 Task: Open Card Card0000000225 in Board Board0000000057 in Workspace WS0000000019 in Trello. Add Member Email0000000073 to Card Card0000000225 in Board Board0000000057 in Workspace WS0000000019 in Trello. Add Purple Label titled Label0000000225 to Card Card0000000225 in Board Board0000000057 in Workspace WS0000000019 in Trello. Add Checklist CL0000000225 to Card Card0000000225 in Board Board0000000057 in Workspace WS0000000019 in Trello. Add Dates with Start Date as Aug 01 2023 and Due Date as Aug 31 2023 to Card Card0000000225 in Board Board0000000057 in Workspace WS0000000019 in Trello
Action: Mouse moved to (581, 611)
Screenshot: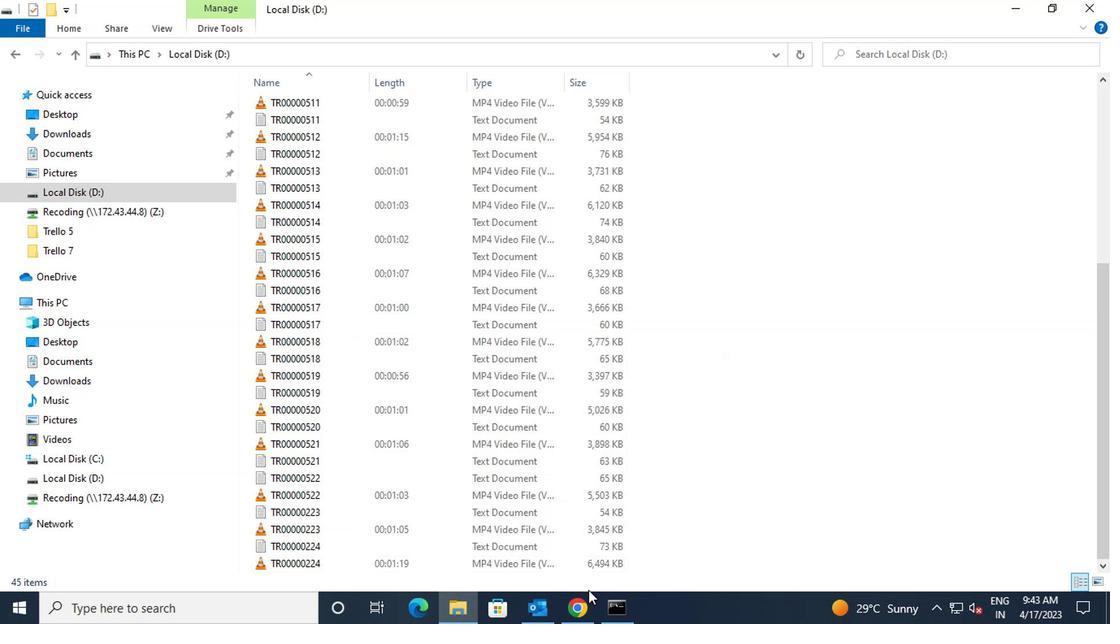 
Action: Mouse pressed left at (581, 611)
Screenshot: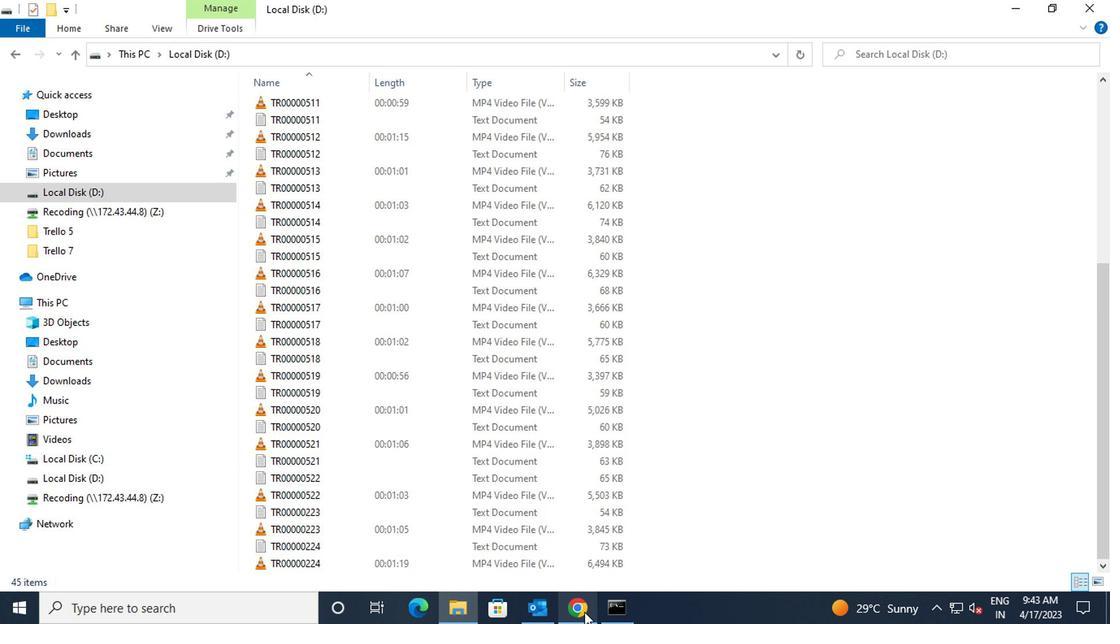 
Action: Mouse moved to (414, 265)
Screenshot: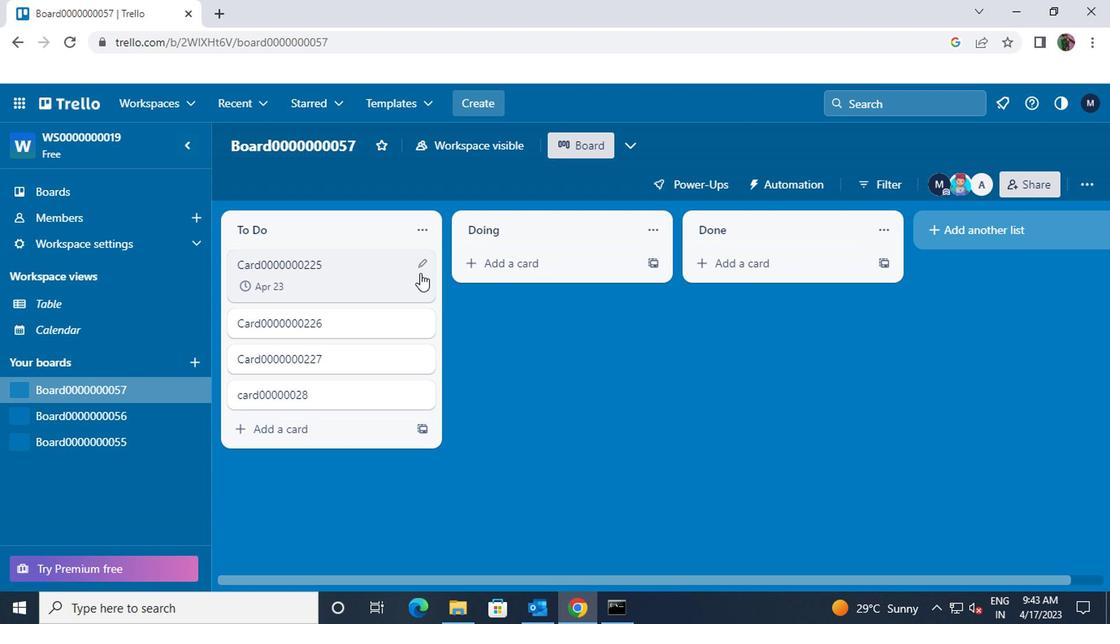
Action: Mouse pressed left at (414, 265)
Screenshot: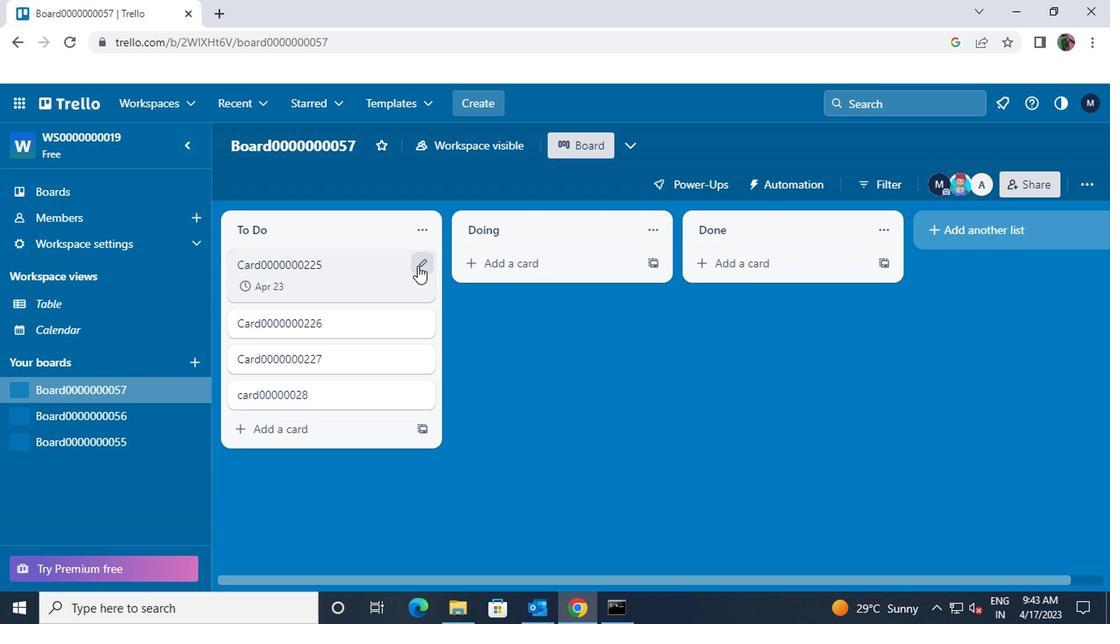 
Action: Mouse moved to (470, 261)
Screenshot: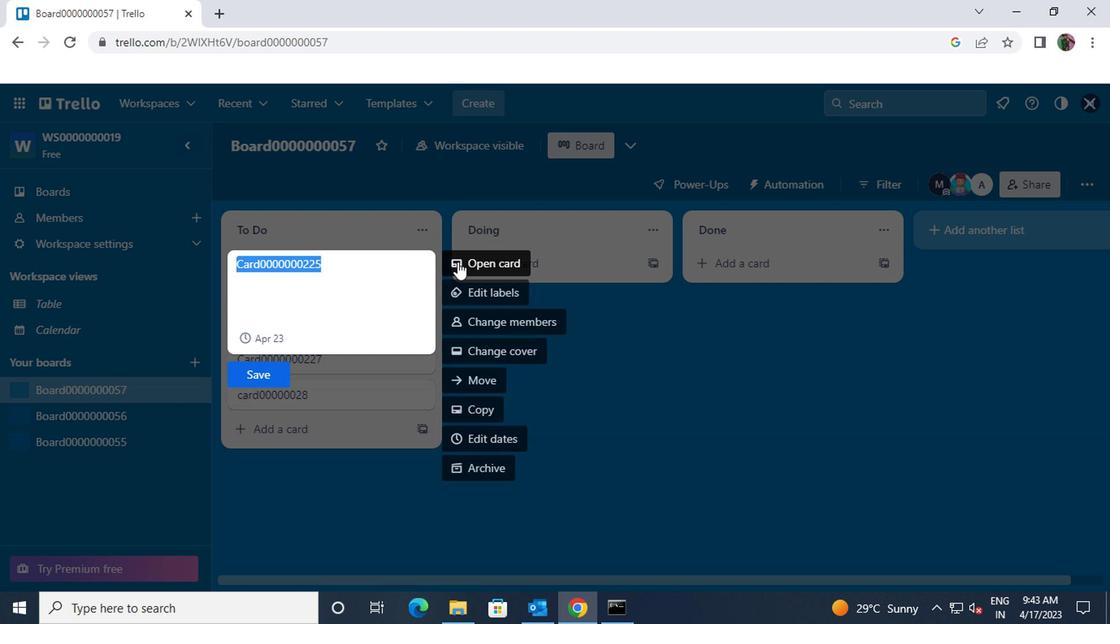 
Action: Mouse pressed left at (470, 261)
Screenshot: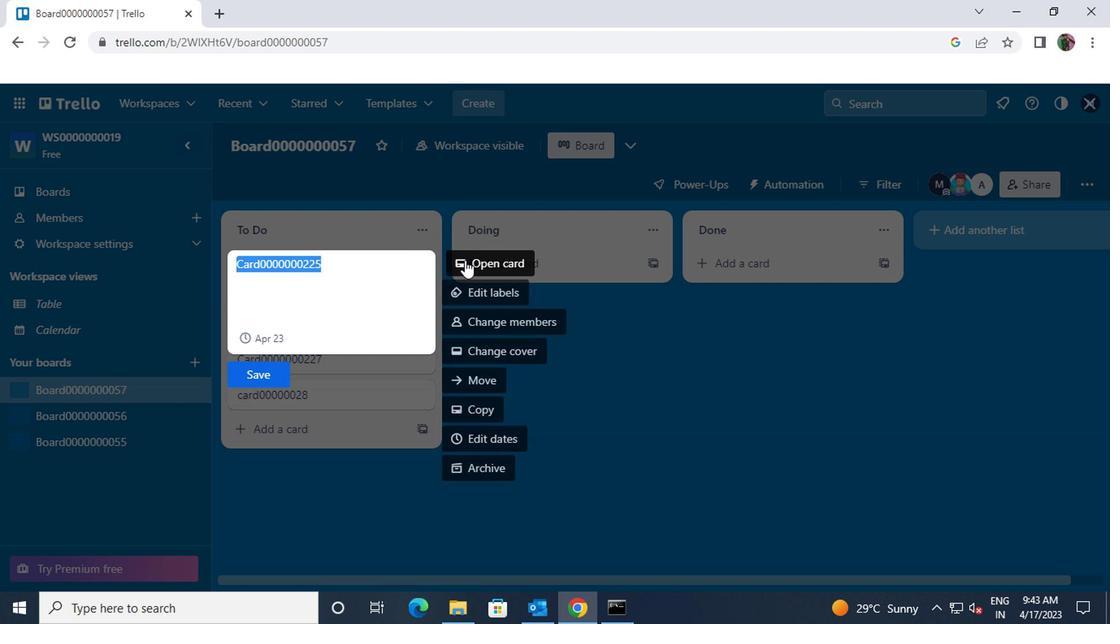 
Action: Mouse moved to (748, 227)
Screenshot: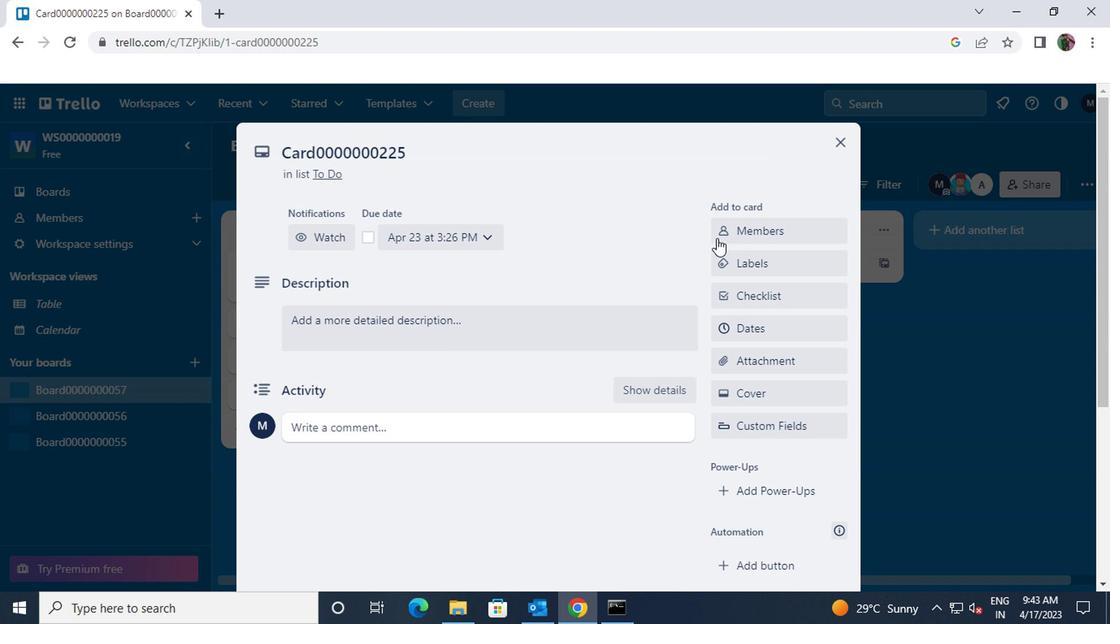 
Action: Mouse pressed left at (748, 227)
Screenshot: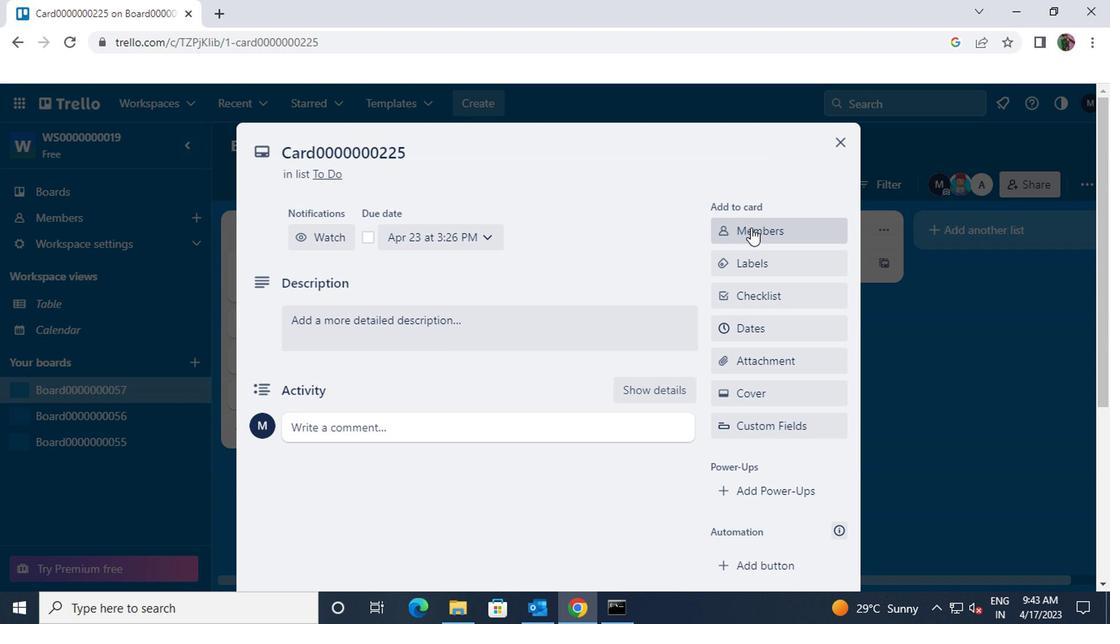 
Action: Mouse moved to (745, 229)
Screenshot: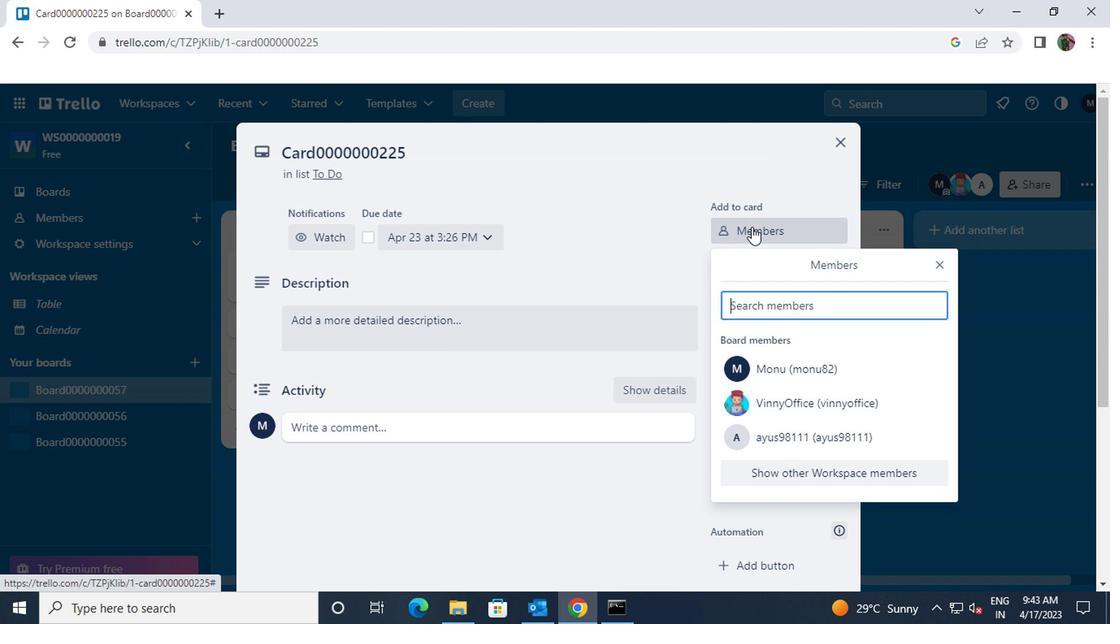 
Action: Key pressed vinnyoffice2<Key.shift>@GMAIL.COM
Screenshot: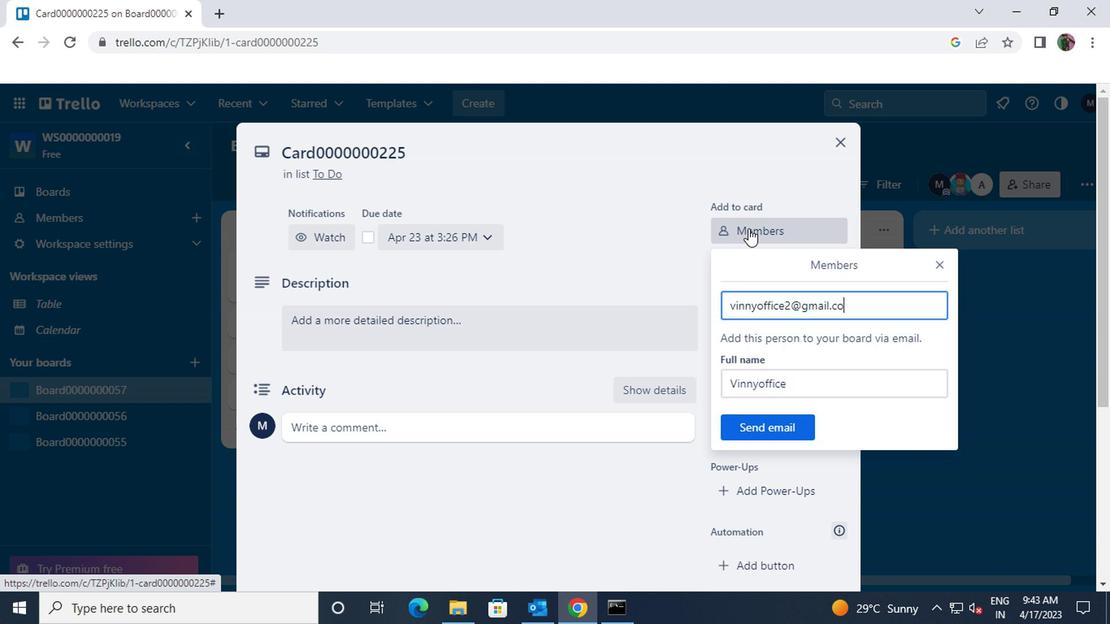 
Action: Mouse moved to (756, 419)
Screenshot: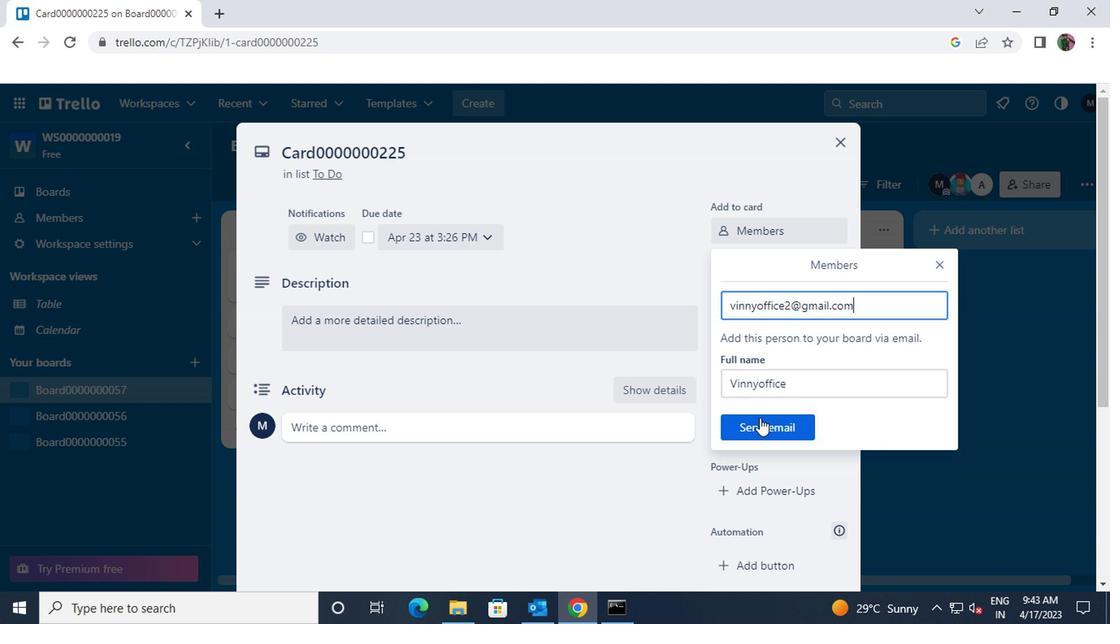 
Action: Mouse pressed left at (756, 419)
Screenshot: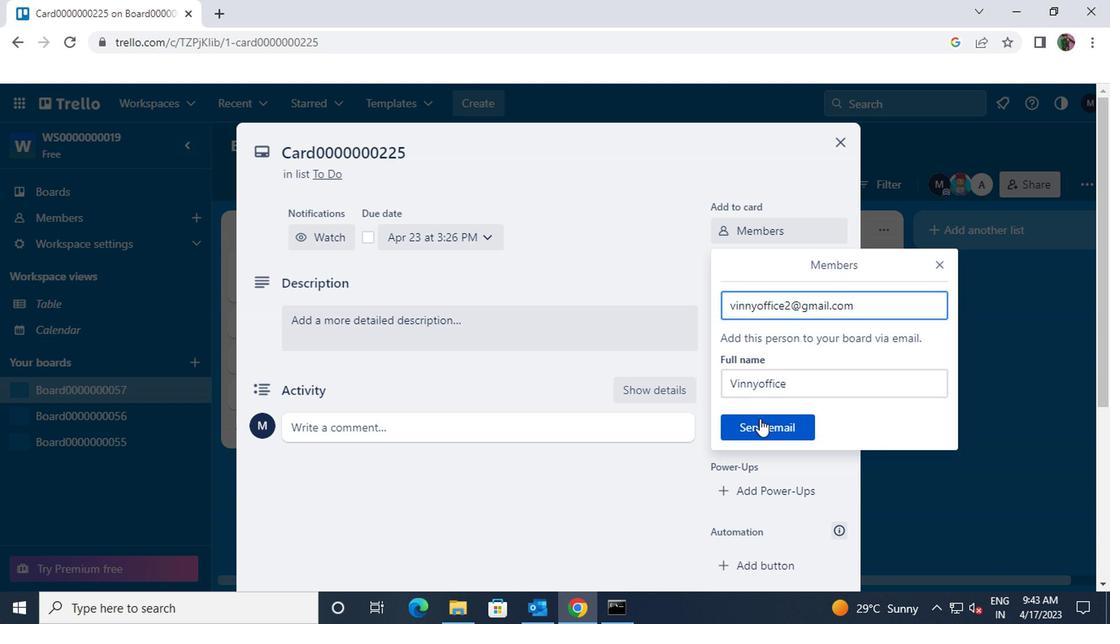 
Action: Mouse moved to (763, 260)
Screenshot: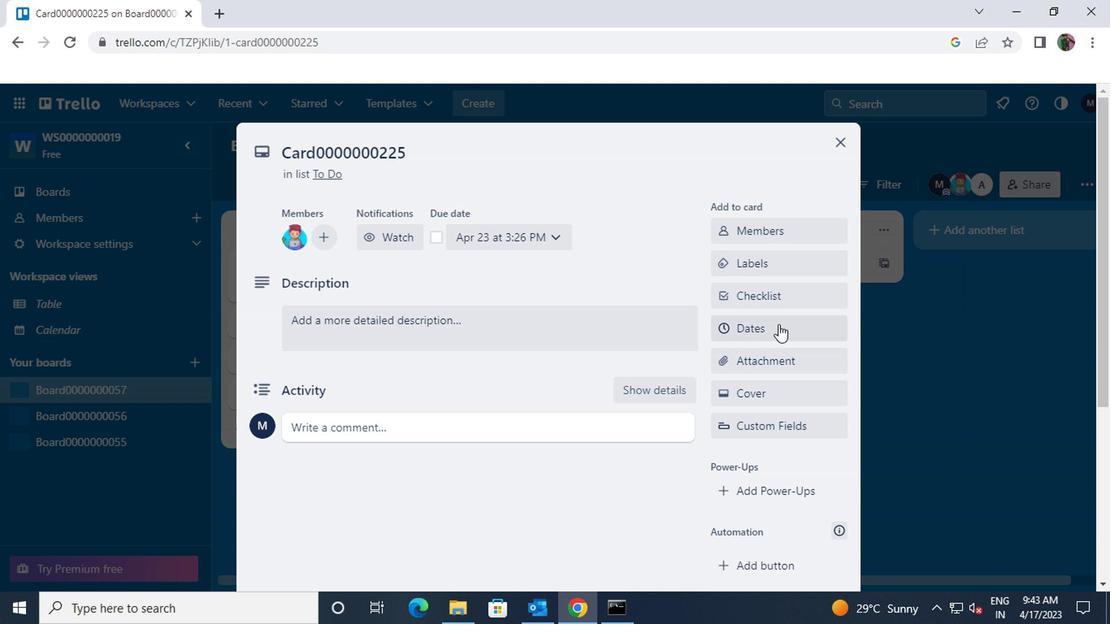 
Action: Mouse pressed left at (763, 260)
Screenshot: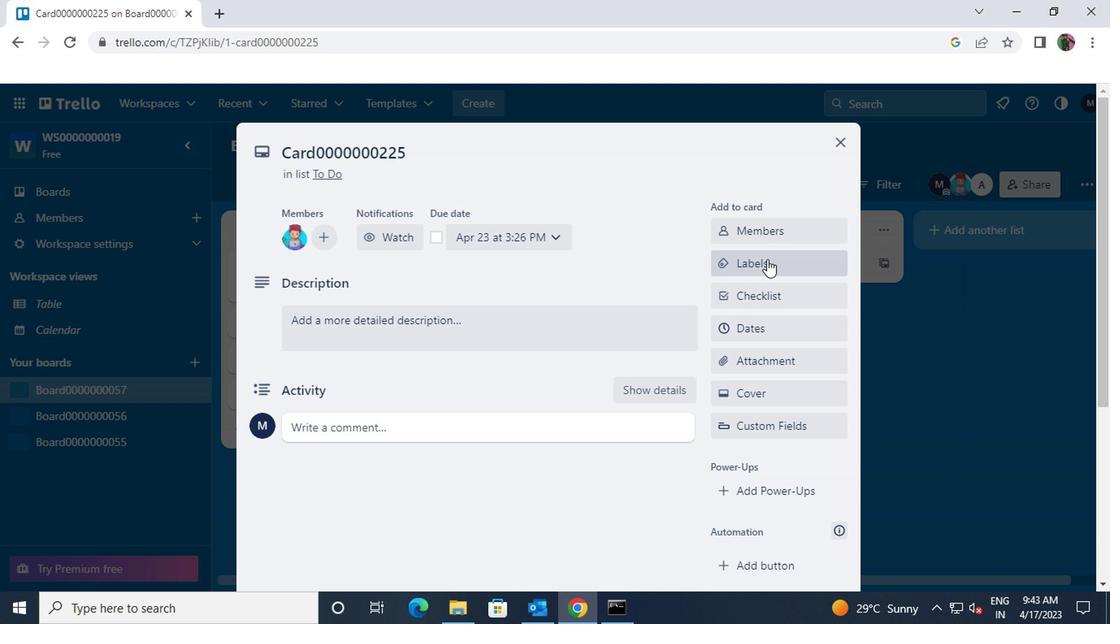 
Action: Mouse moved to (821, 467)
Screenshot: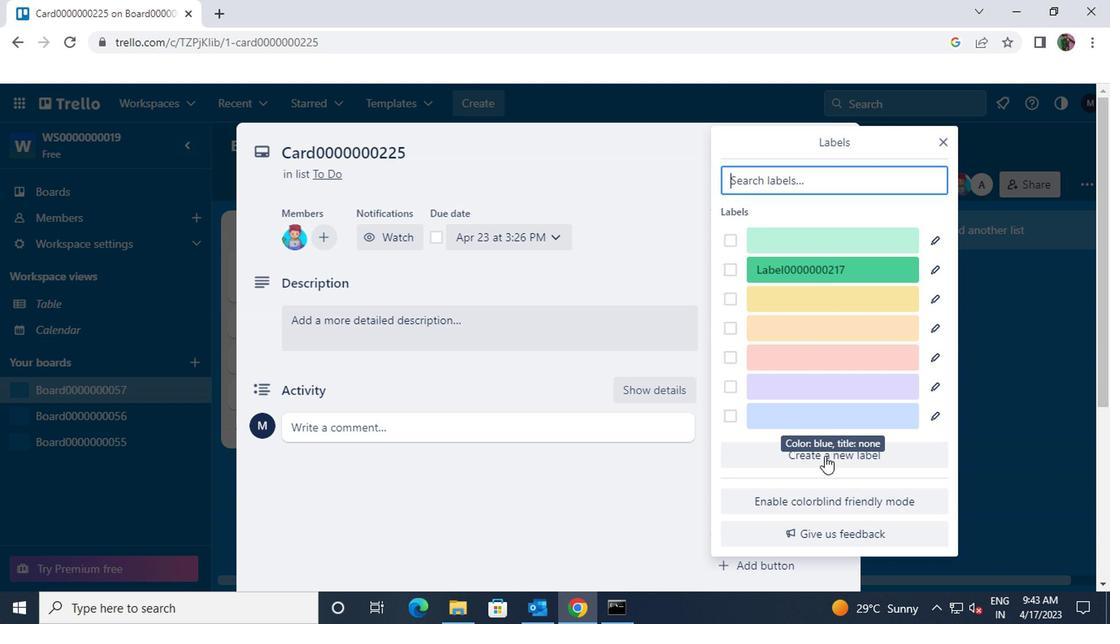 
Action: Mouse pressed left at (821, 467)
Screenshot: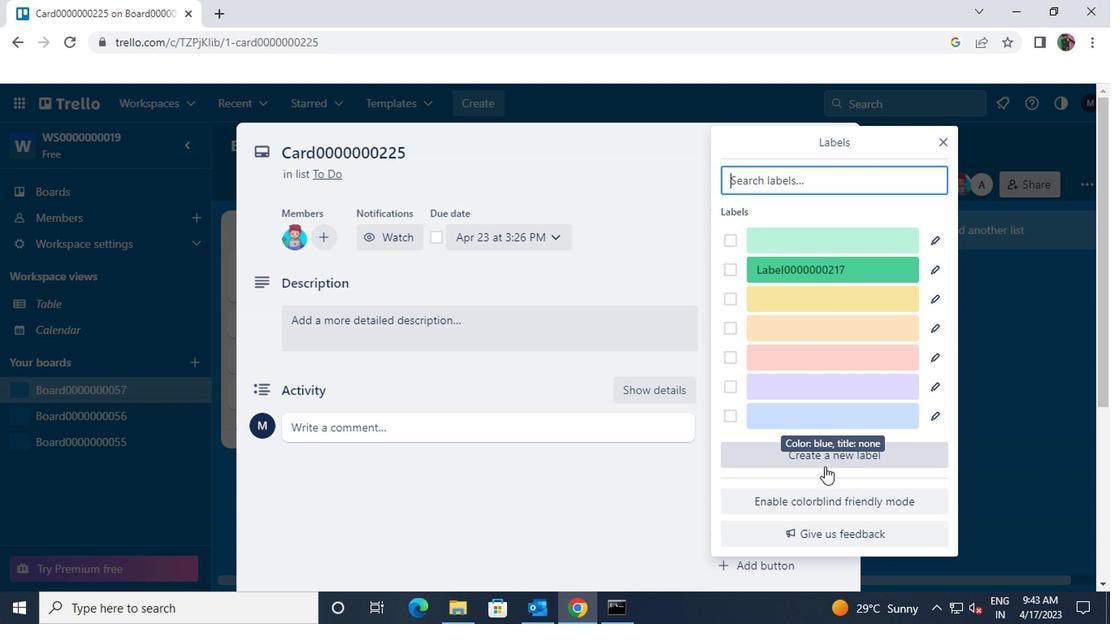 
Action: Mouse moved to (765, 295)
Screenshot: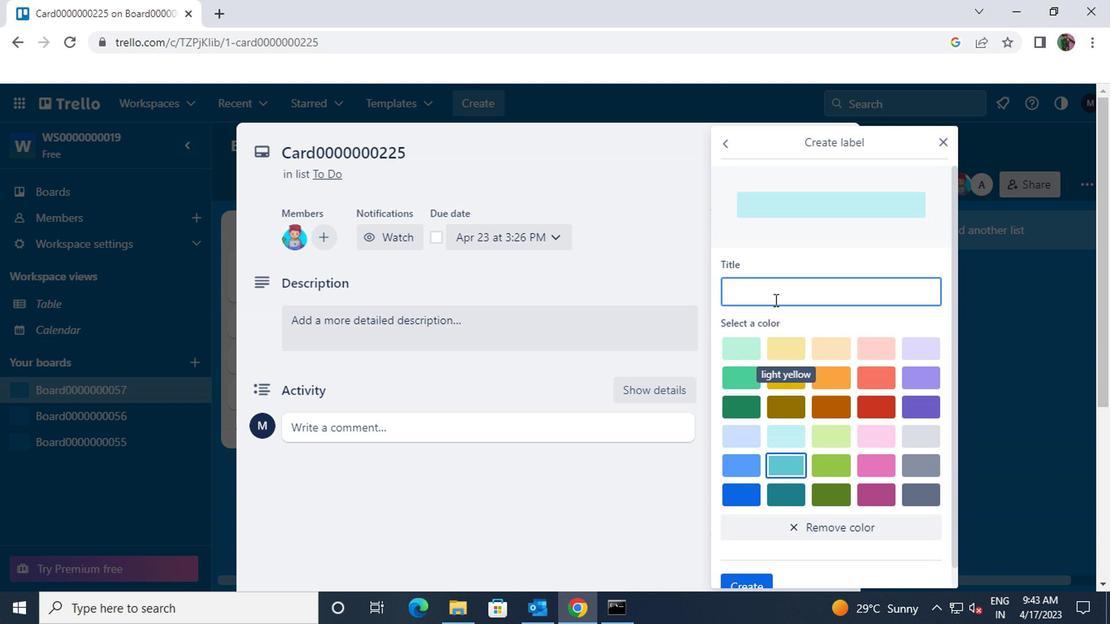 
Action: Key pressed <Key.shift>LABEL0000000225
Screenshot: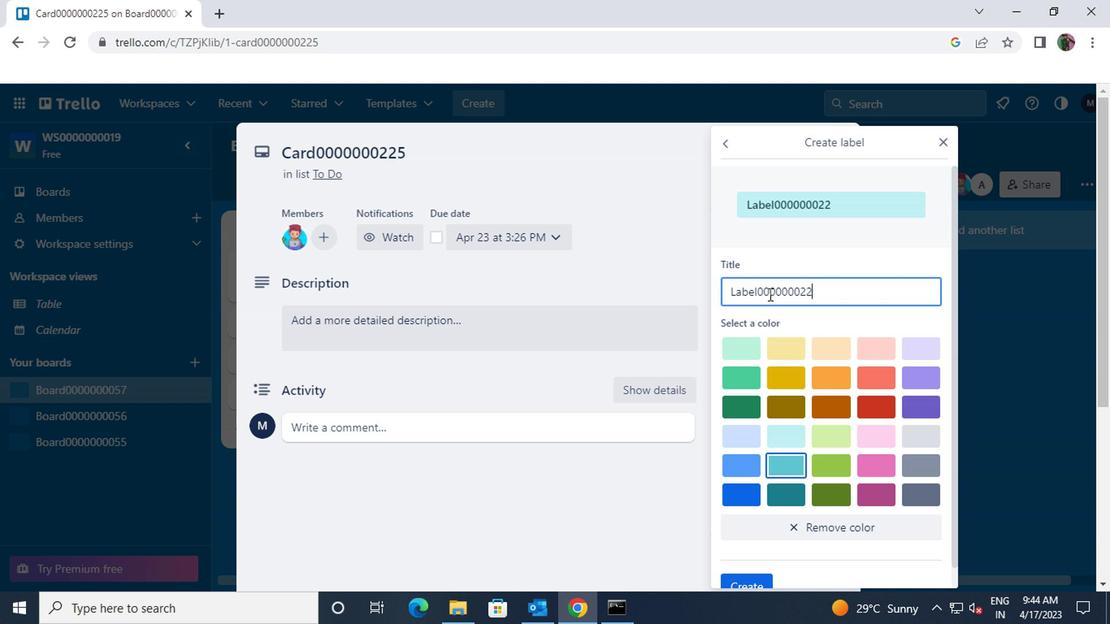 
Action: Mouse scrolled (765, 294) with delta (0, -1)
Screenshot: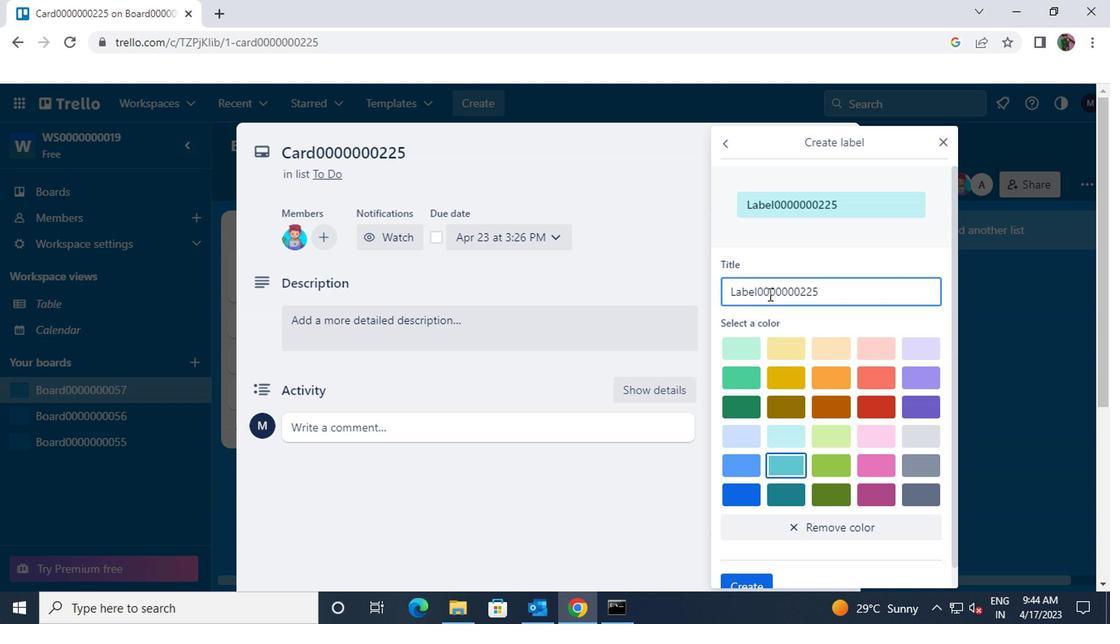 
Action: Mouse scrolled (765, 294) with delta (0, -1)
Screenshot: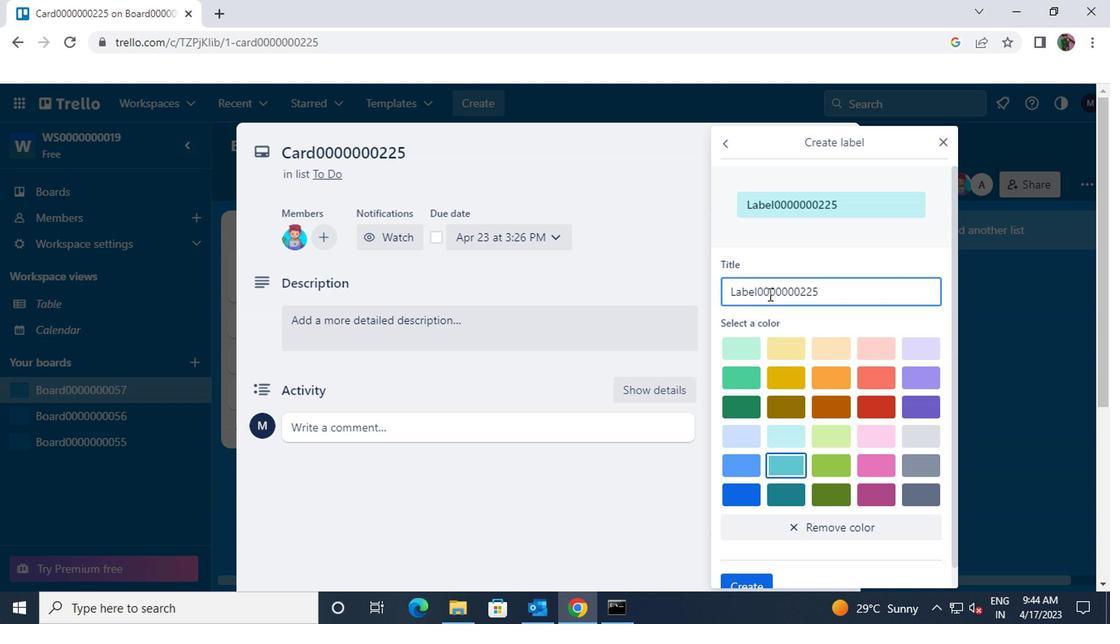 
Action: Mouse scrolled (765, 294) with delta (0, -1)
Screenshot: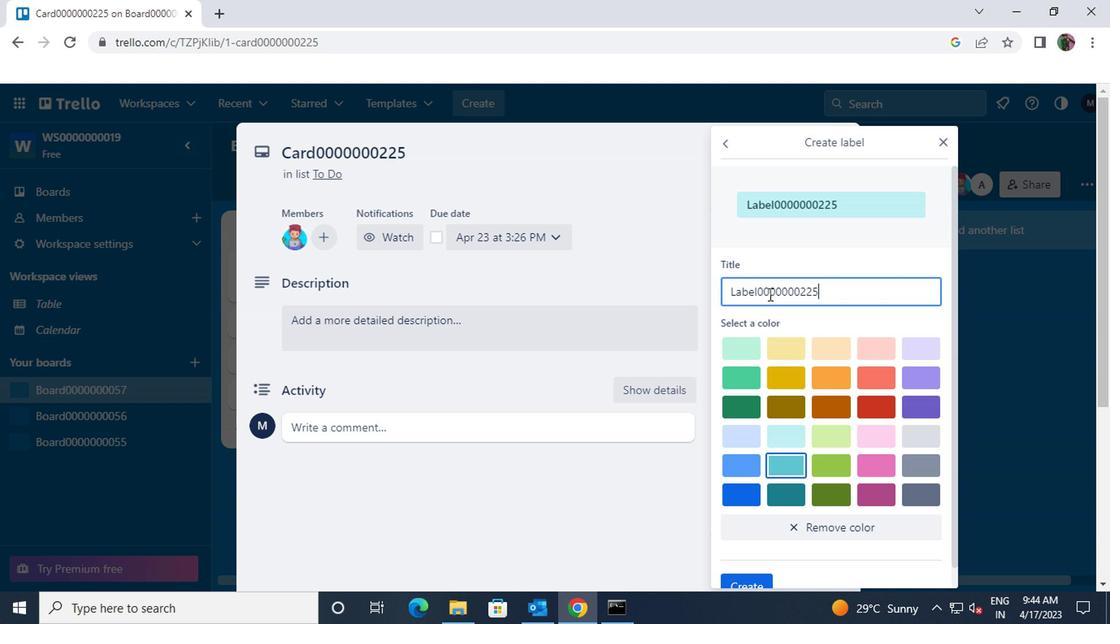 
Action: Mouse scrolled (765, 294) with delta (0, -1)
Screenshot: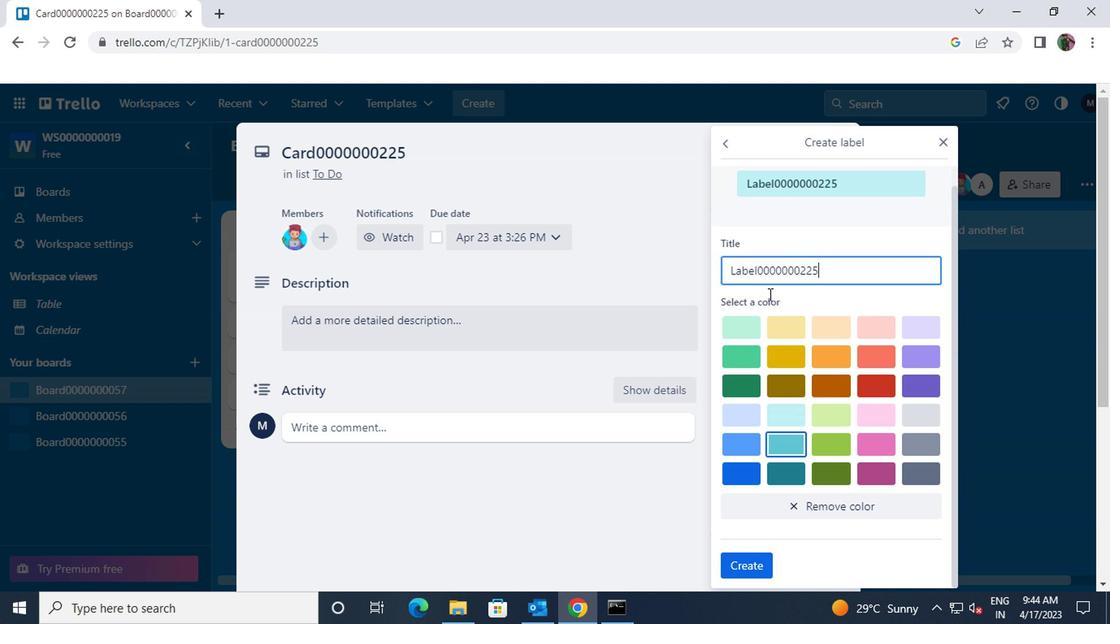 
Action: Mouse scrolled (765, 294) with delta (0, -1)
Screenshot: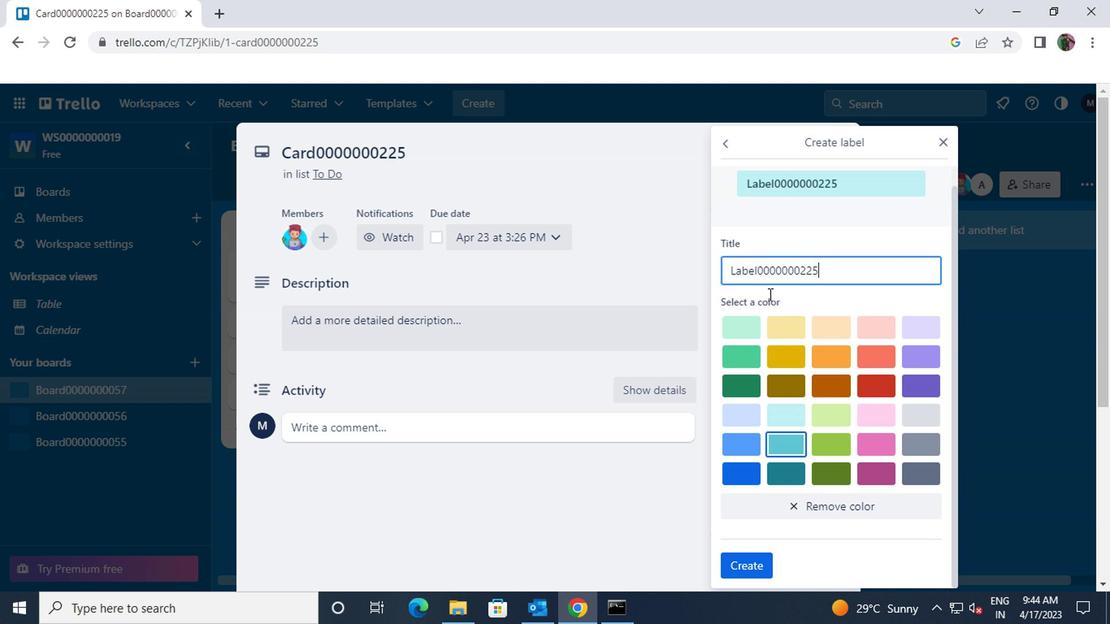 
Action: Mouse moved to (742, 561)
Screenshot: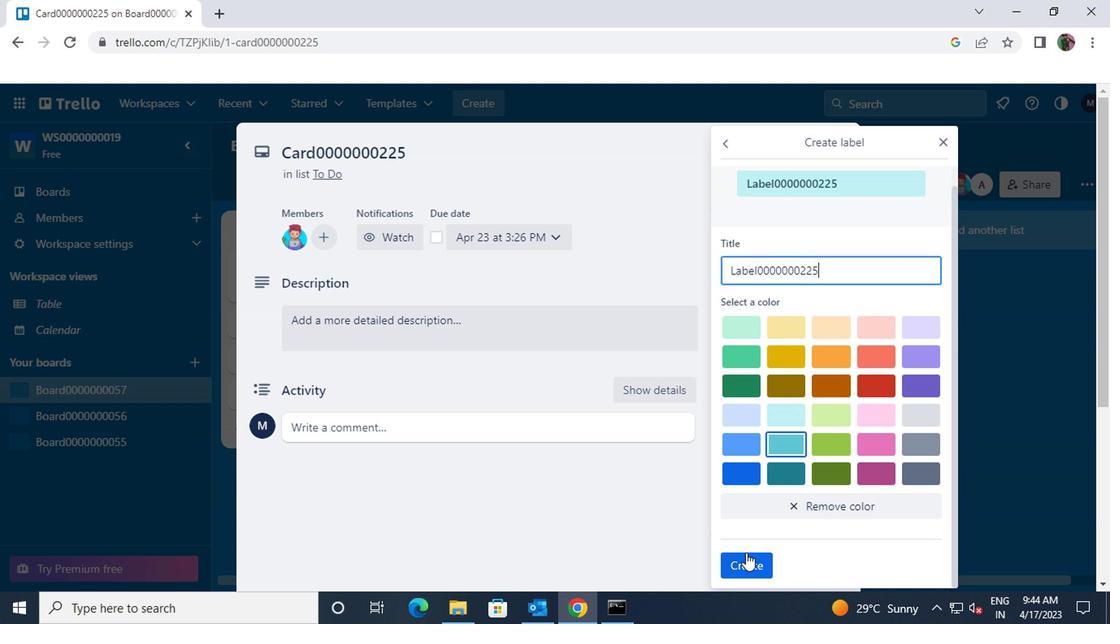 
Action: Mouse pressed left at (742, 561)
Screenshot: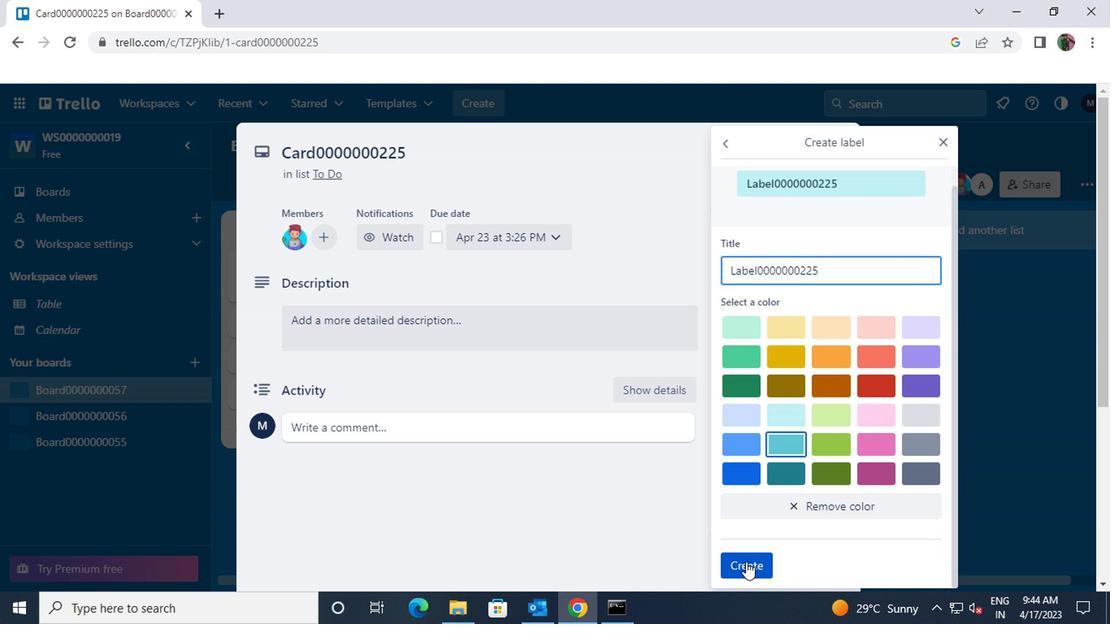 
Action: Mouse moved to (801, 423)
Screenshot: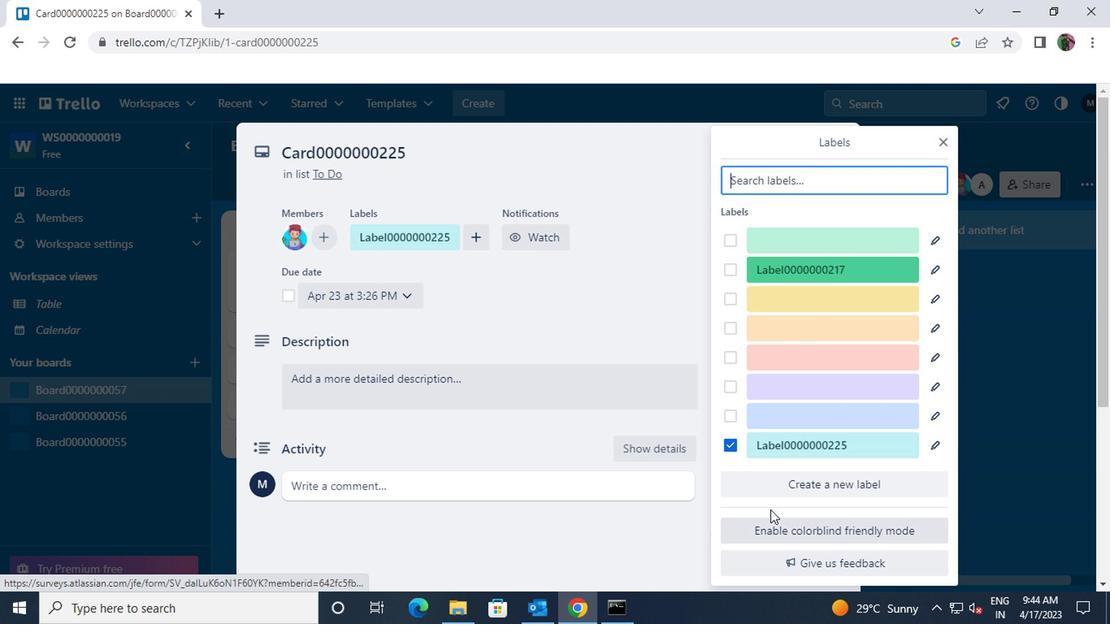 
Action: Mouse scrolled (801, 423) with delta (0, 0)
Screenshot: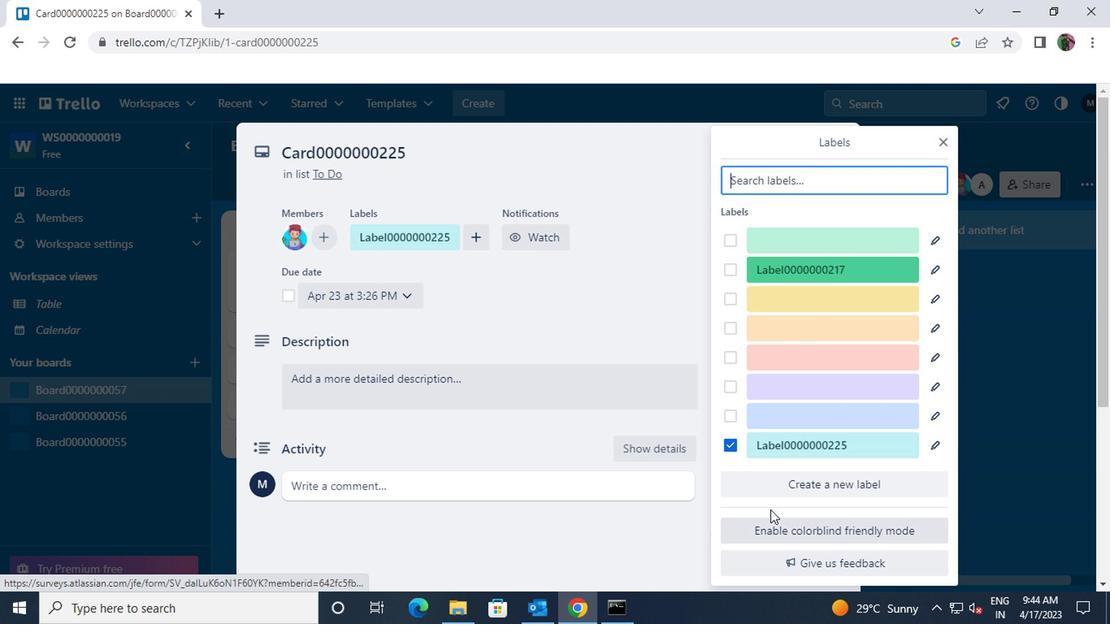 
Action: Mouse moved to (802, 419)
Screenshot: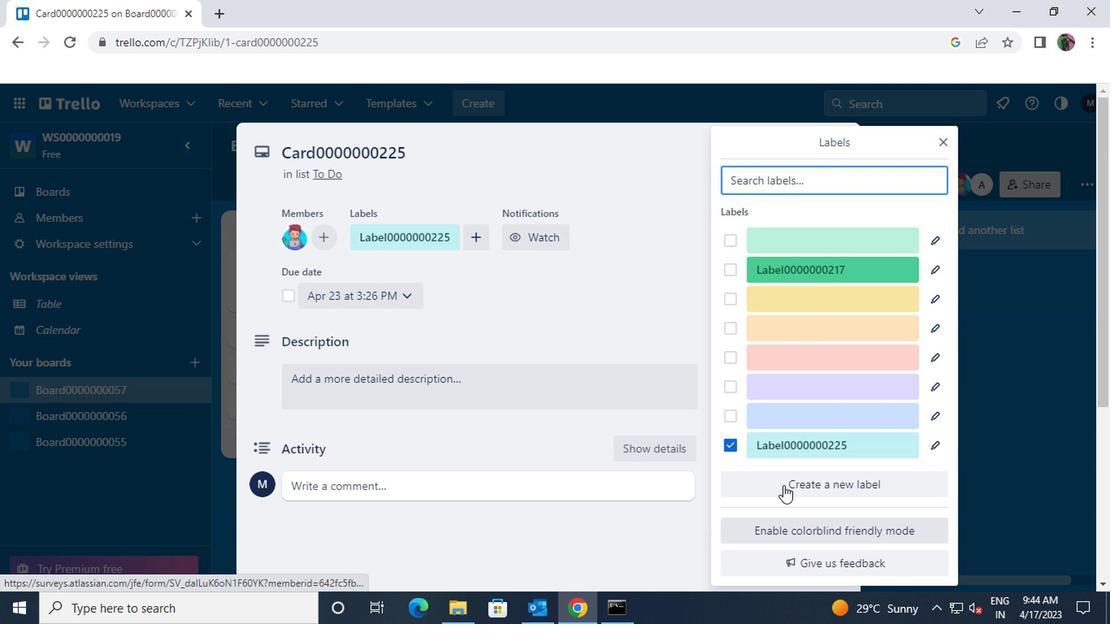 
Action: Mouse scrolled (802, 419) with delta (0, 0)
Screenshot: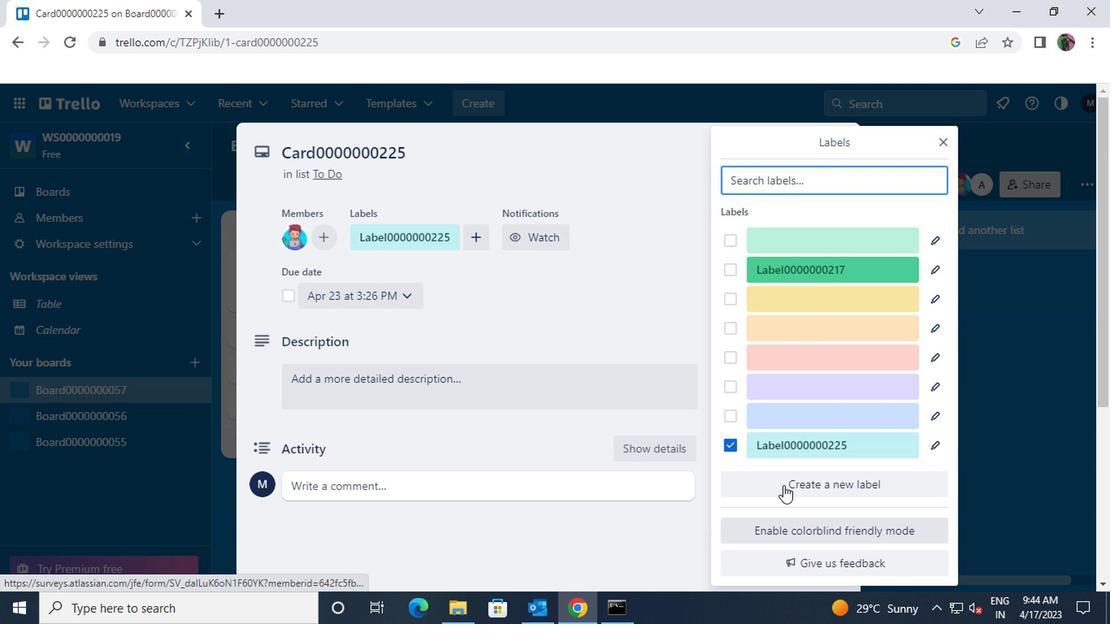 
Action: Mouse moved to (802, 418)
Screenshot: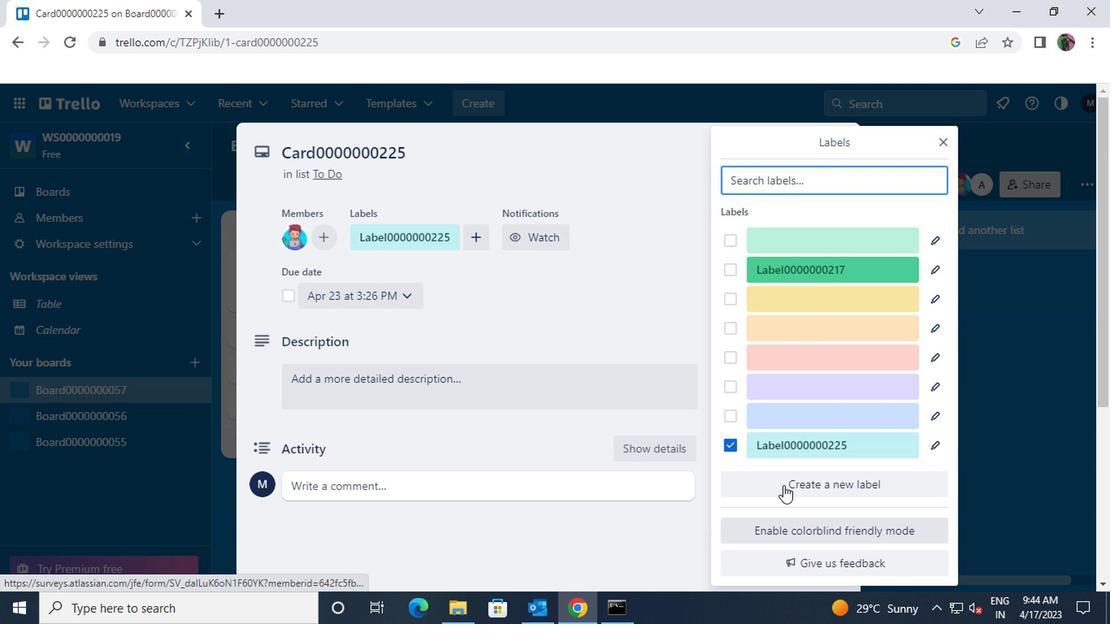 
Action: Mouse scrolled (802, 419) with delta (0, 0)
Screenshot: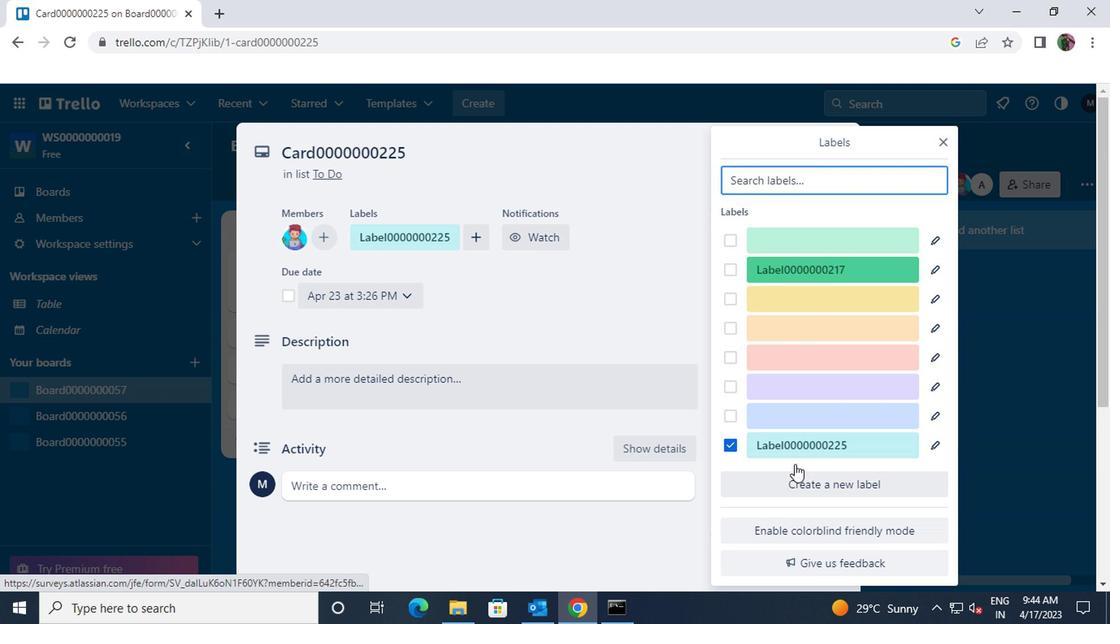 
Action: Mouse moved to (942, 145)
Screenshot: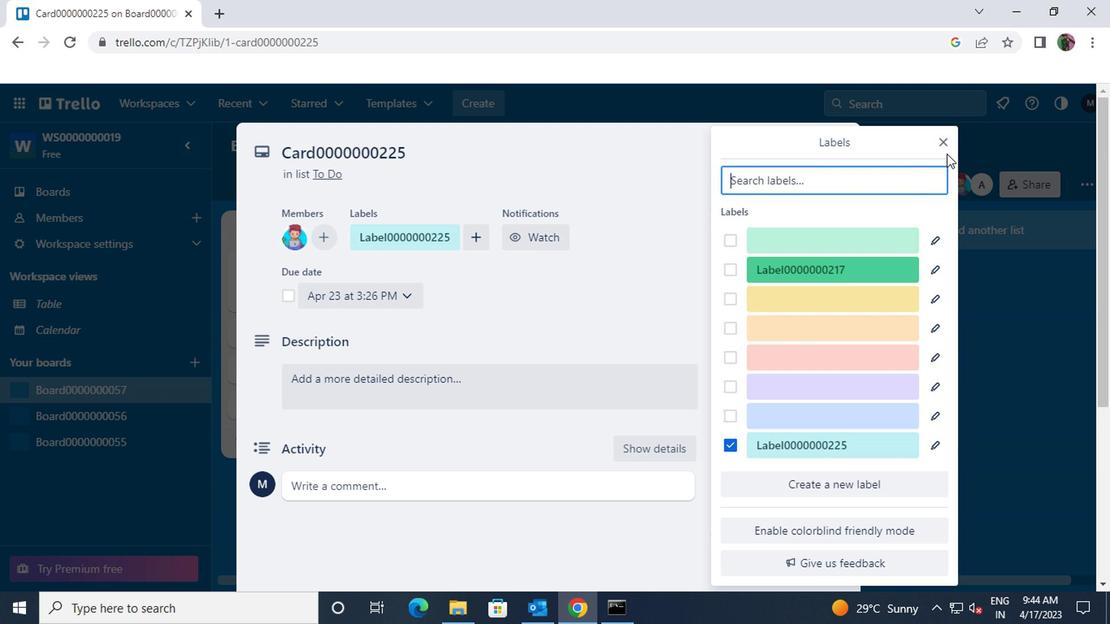 
Action: Mouse pressed left at (942, 145)
Screenshot: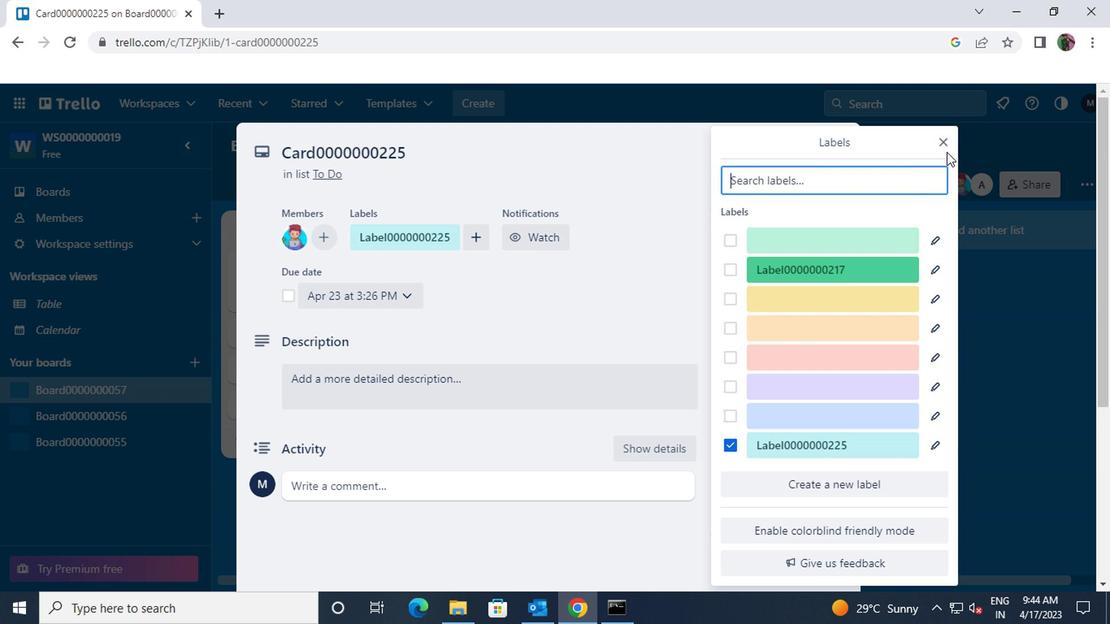 
Action: Mouse moved to (773, 296)
Screenshot: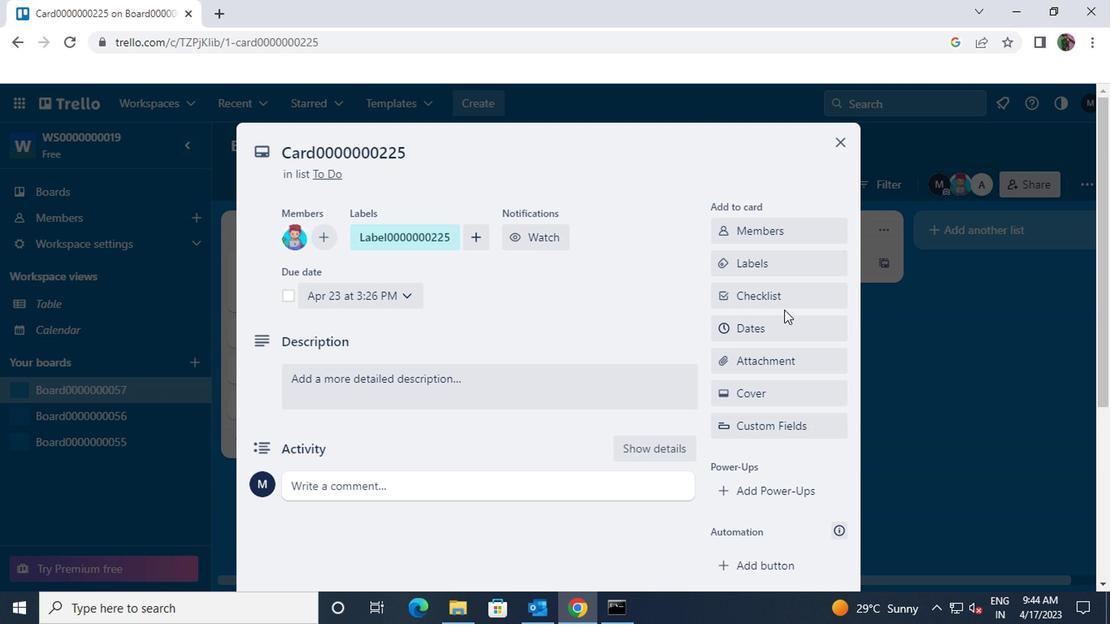 
Action: Mouse pressed left at (773, 296)
Screenshot: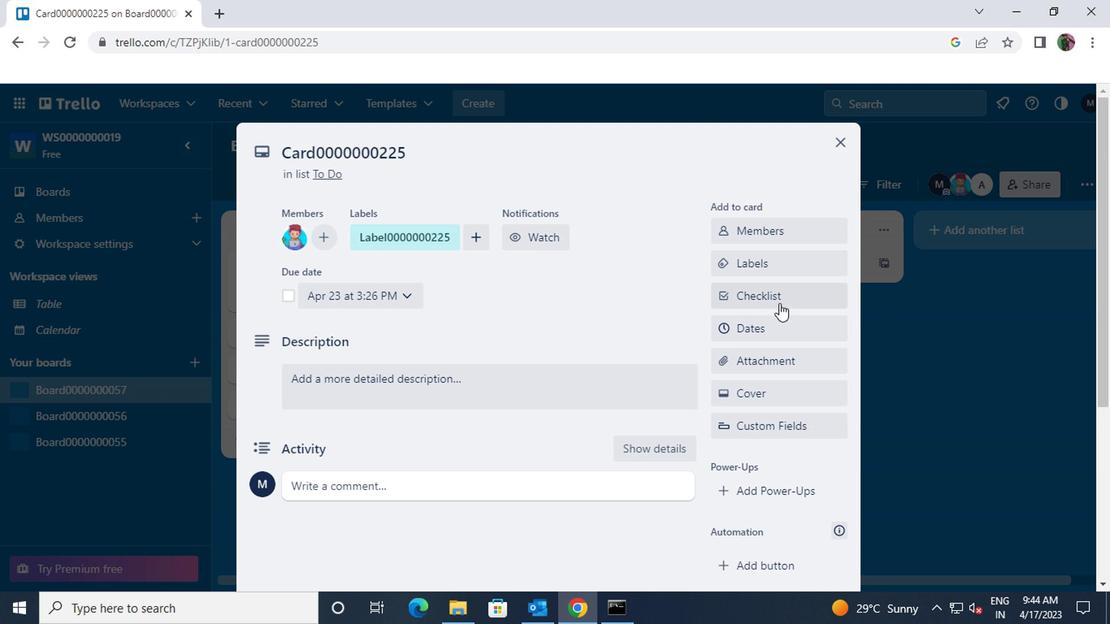 
Action: Key pressed <Key.shift>CL0000000225
Screenshot: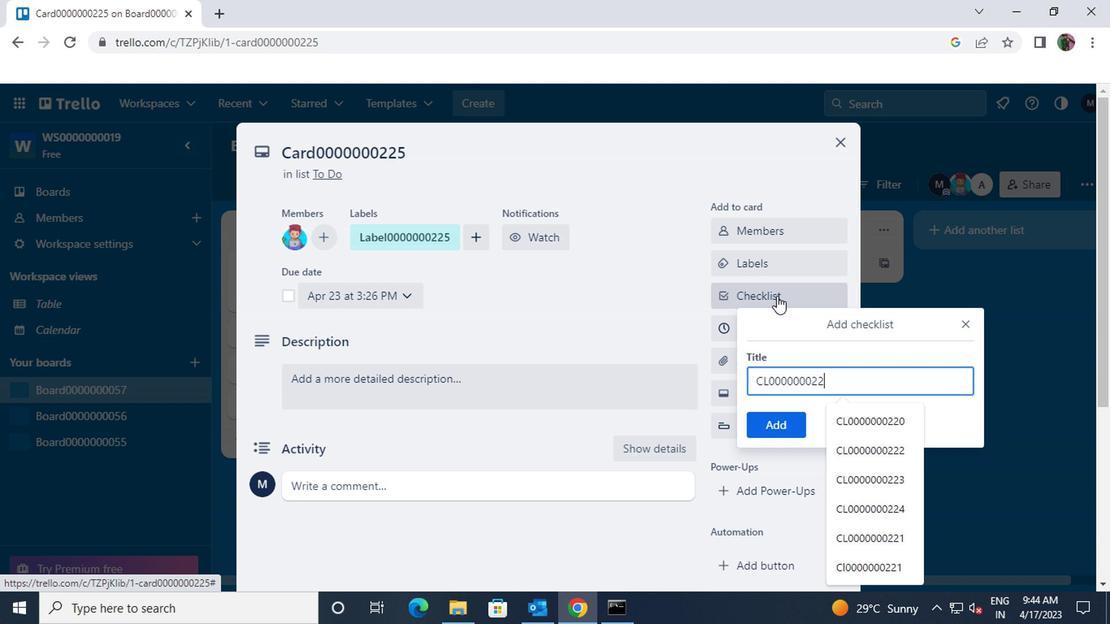 
Action: Mouse moved to (750, 418)
Screenshot: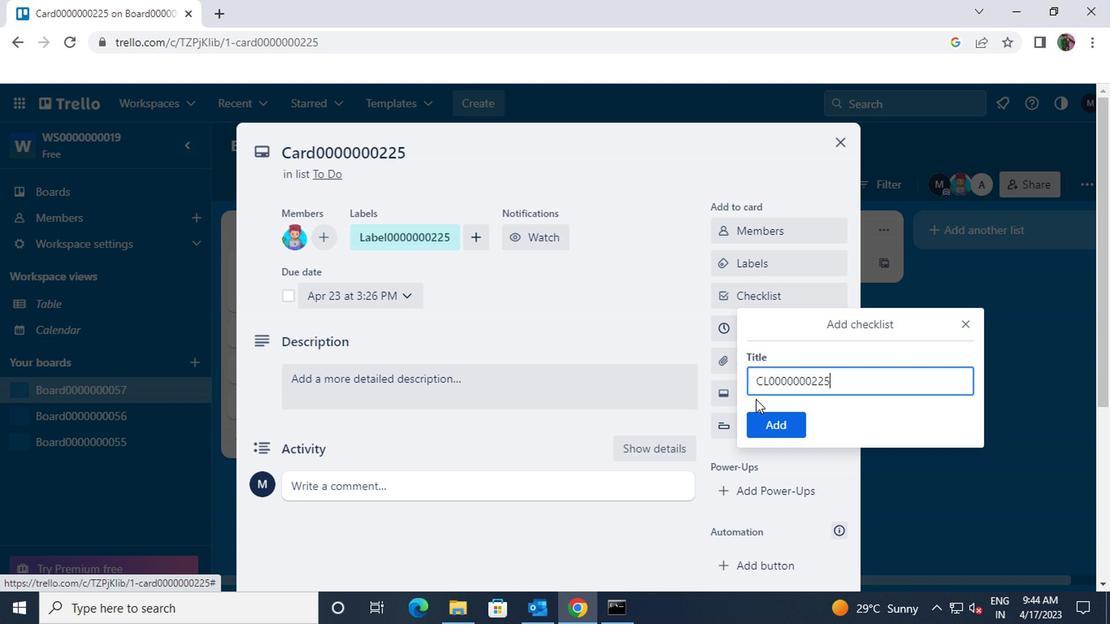 
Action: Mouse pressed left at (750, 418)
Screenshot: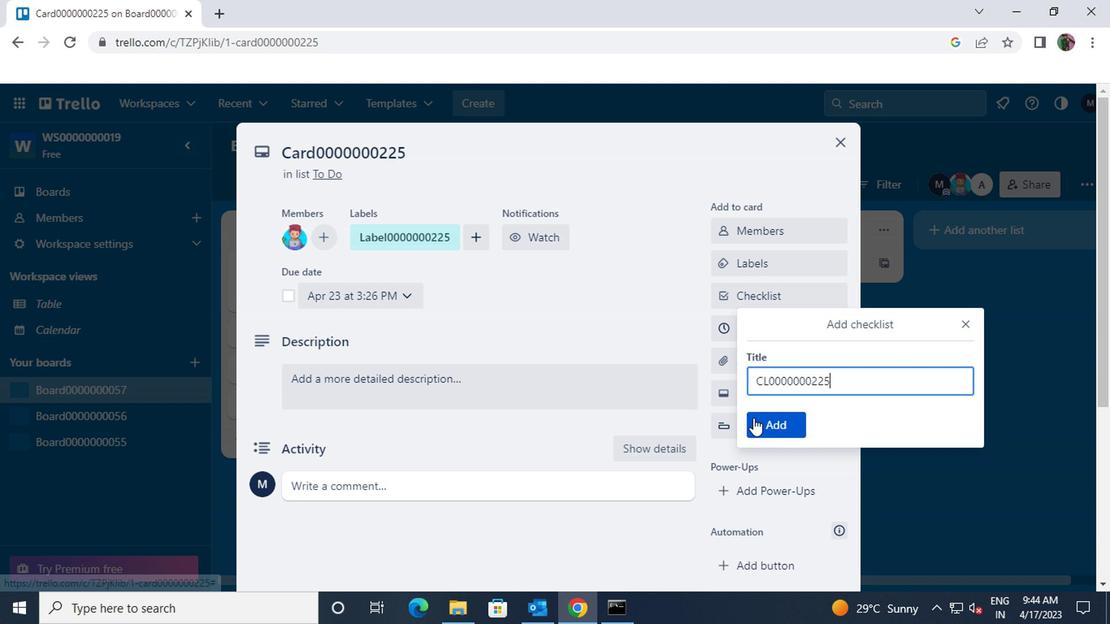 
Action: Mouse moved to (743, 329)
Screenshot: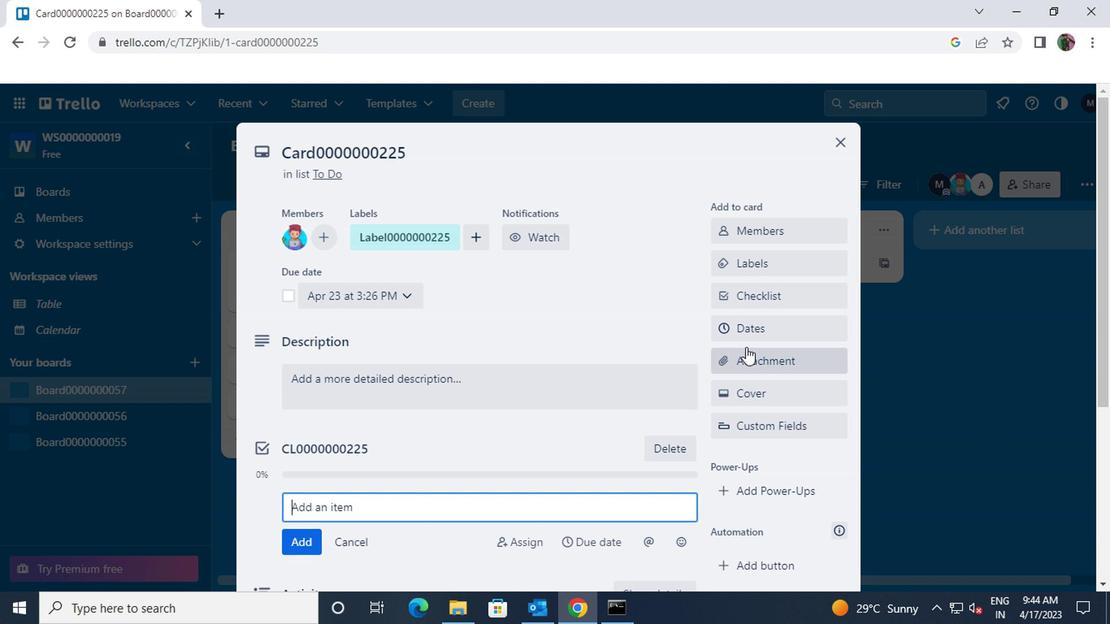 
Action: Mouse pressed left at (743, 329)
Screenshot: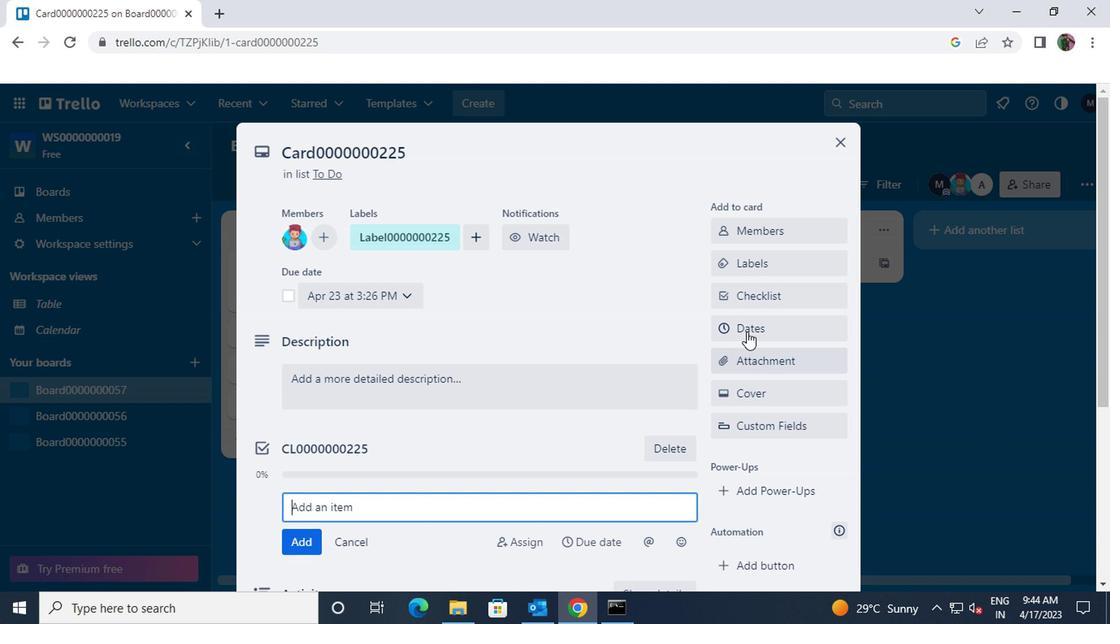 
Action: Mouse moved to (926, 182)
Screenshot: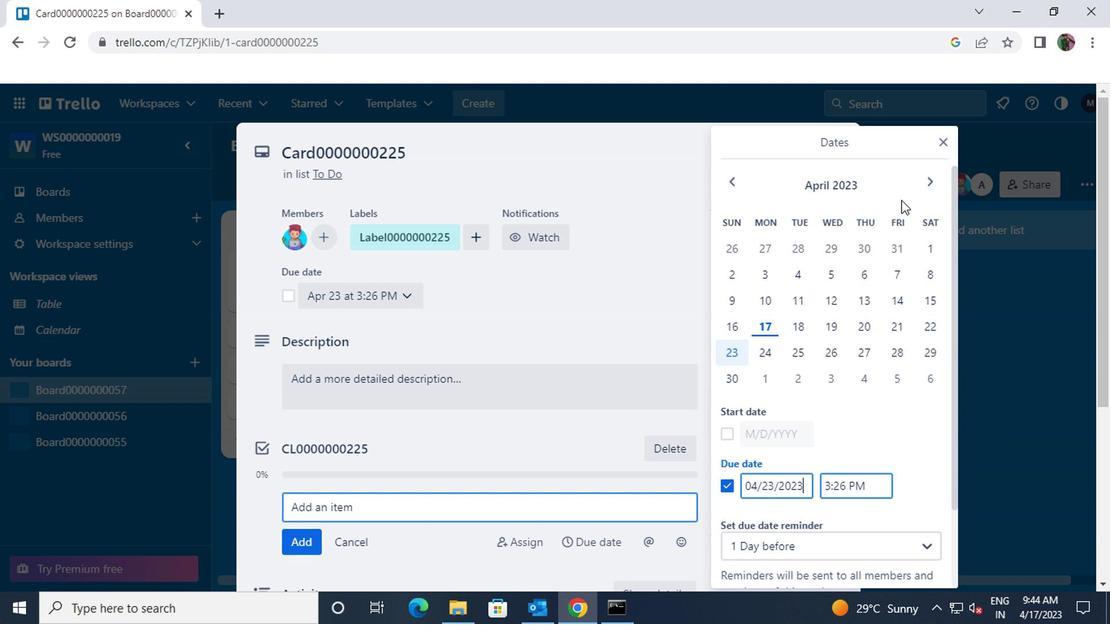 
Action: Mouse pressed left at (926, 182)
Screenshot: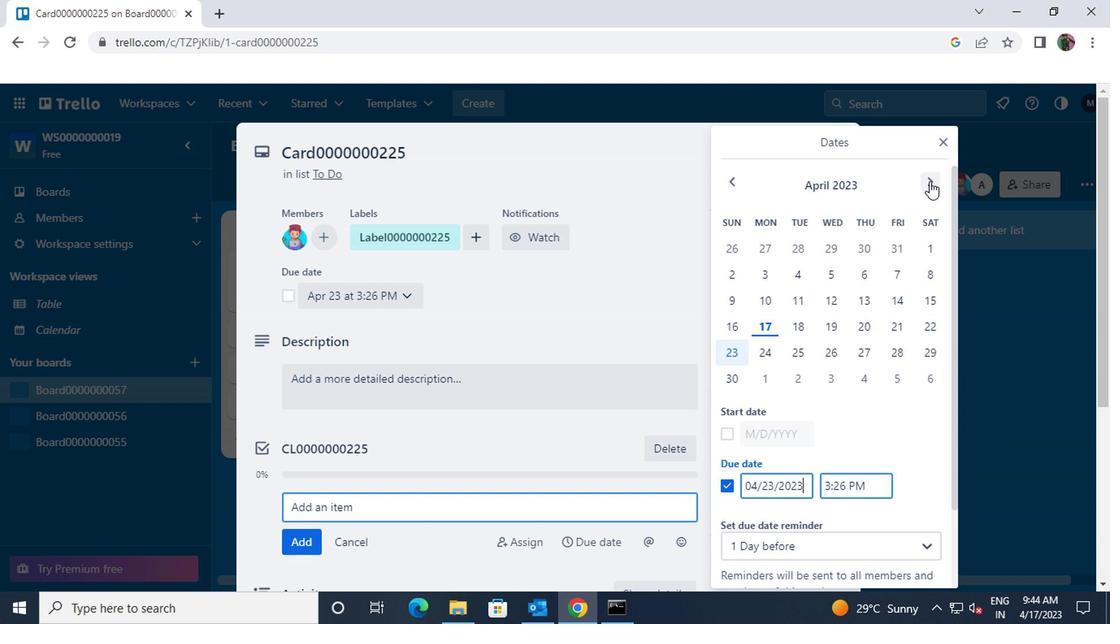 
Action: Mouse pressed left at (926, 182)
Screenshot: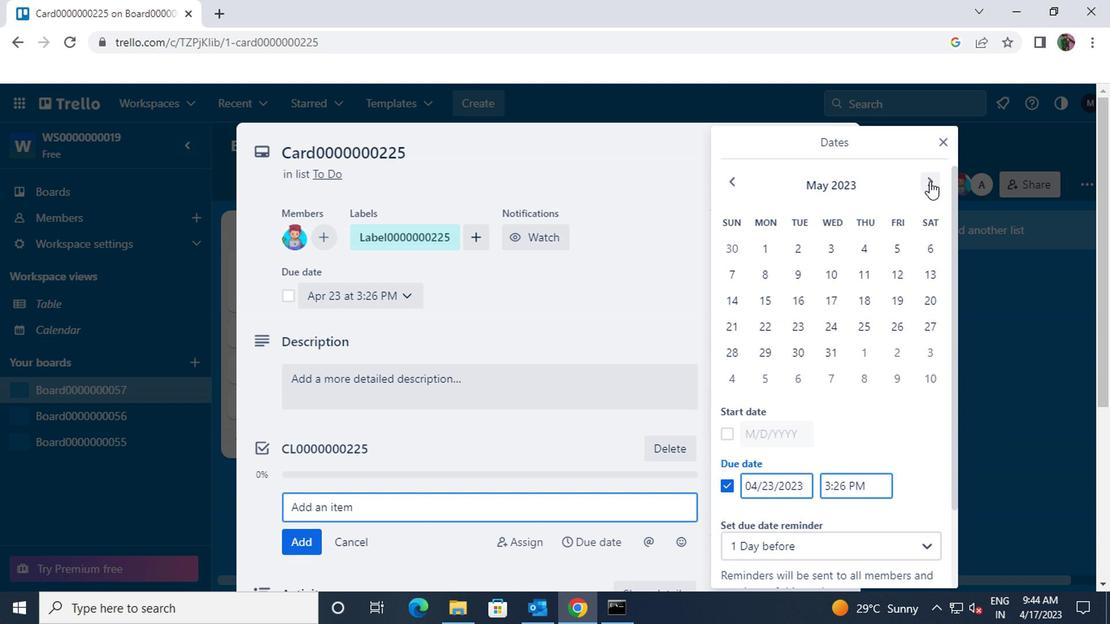 
Action: Mouse pressed left at (926, 182)
Screenshot: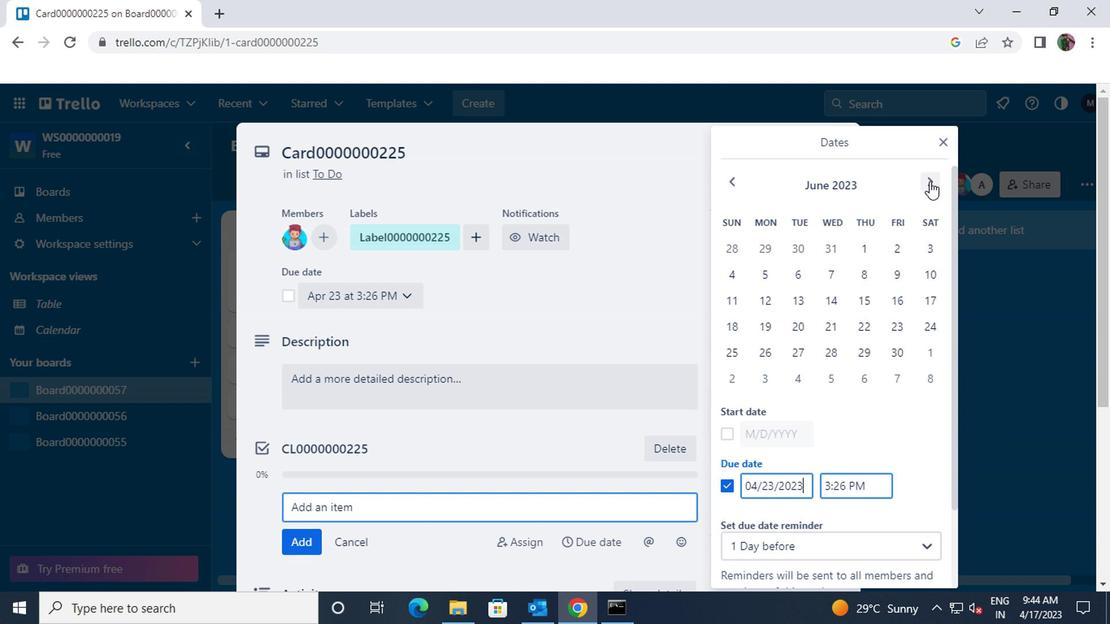 
Action: Mouse pressed left at (926, 182)
Screenshot: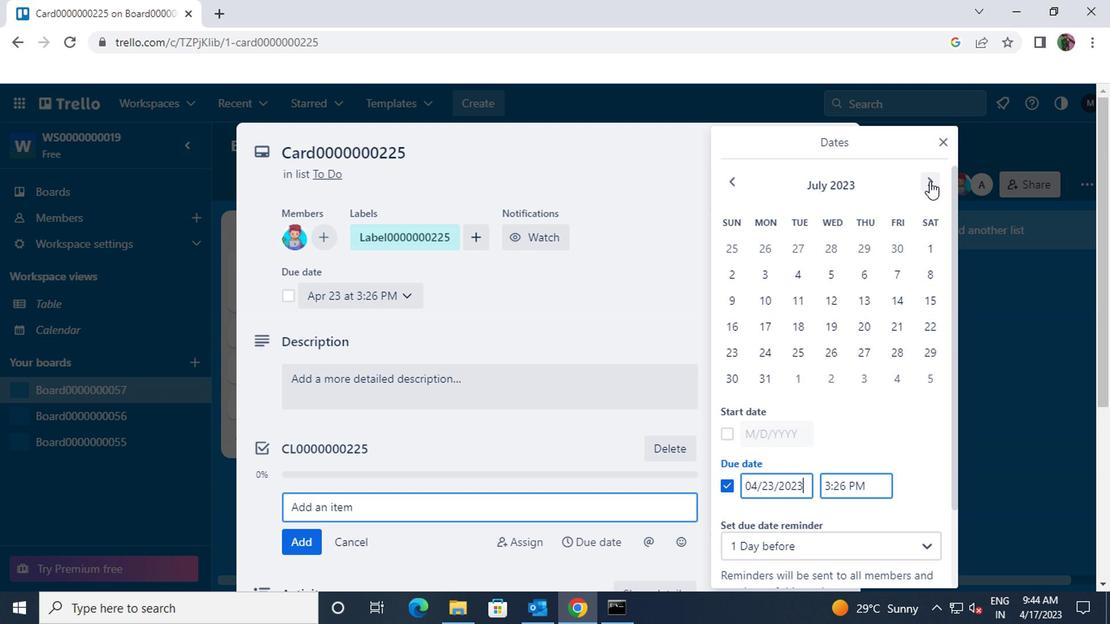 
Action: Mouse moved to (798, 245)
Screenshot: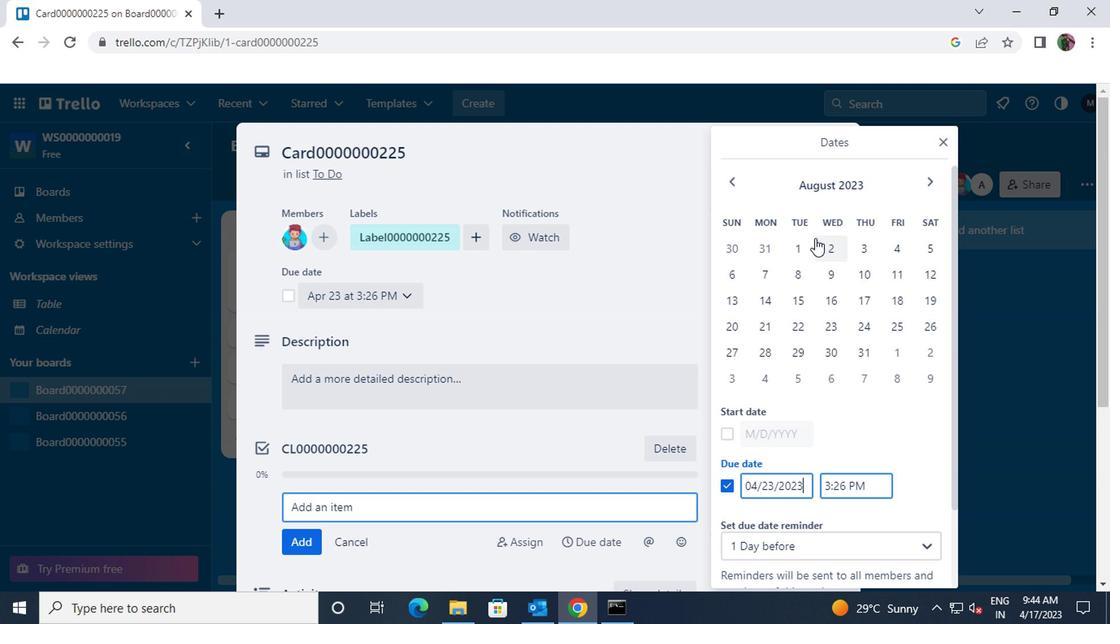 
Action: Mouse pressed left at (798, 245)
Screenshot: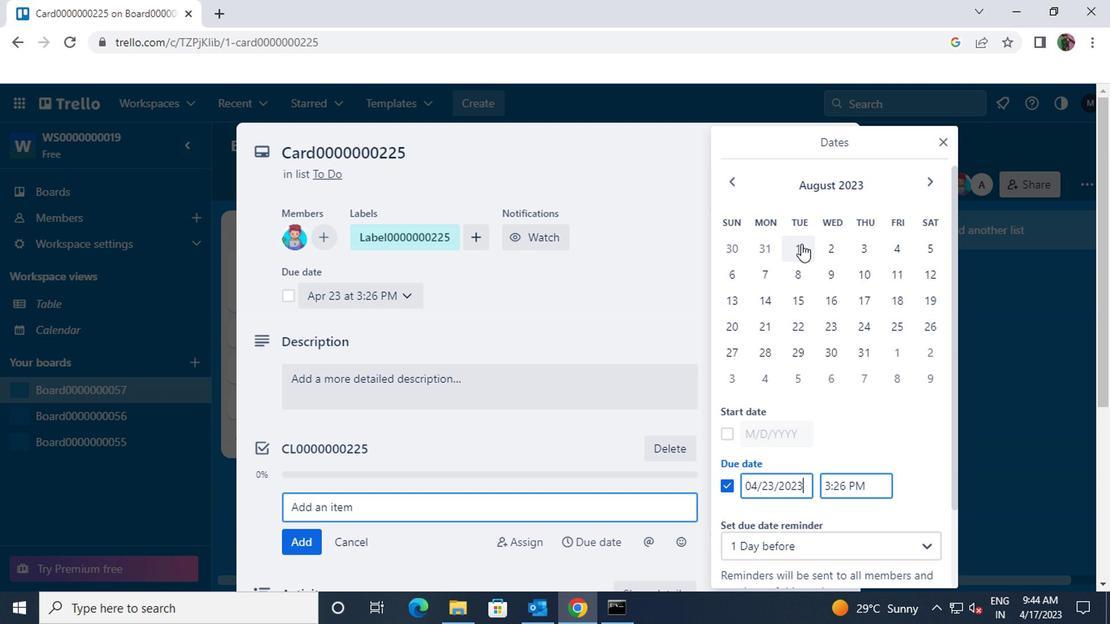 
Action: Mouse moved to (860, 353)
Screenshot: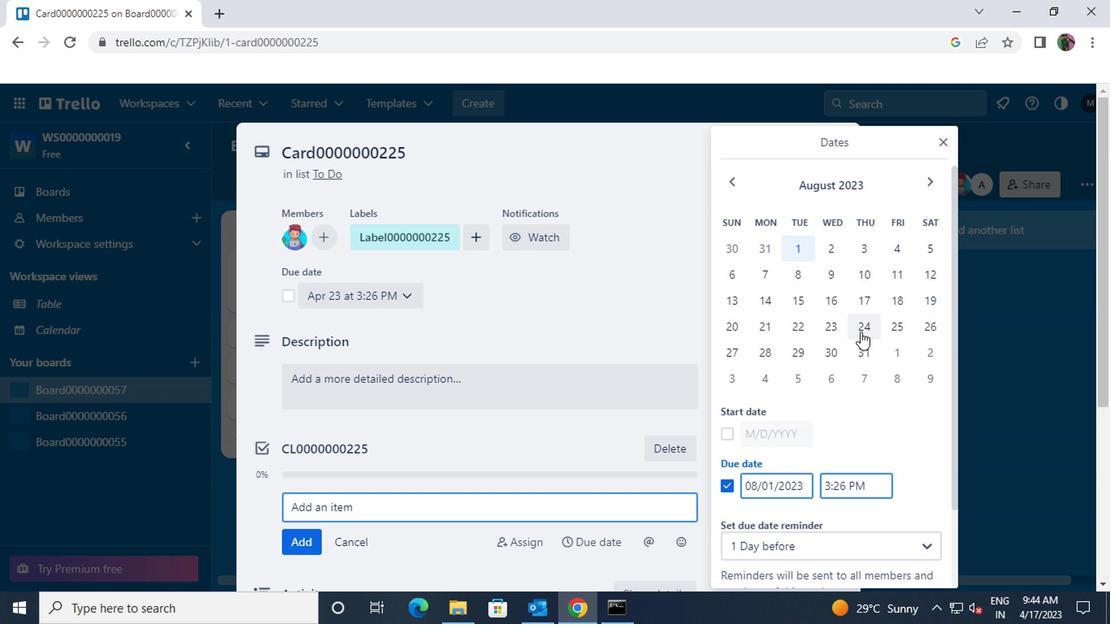 
Action: Mouse pressed left at (860, 353)
Screenshot: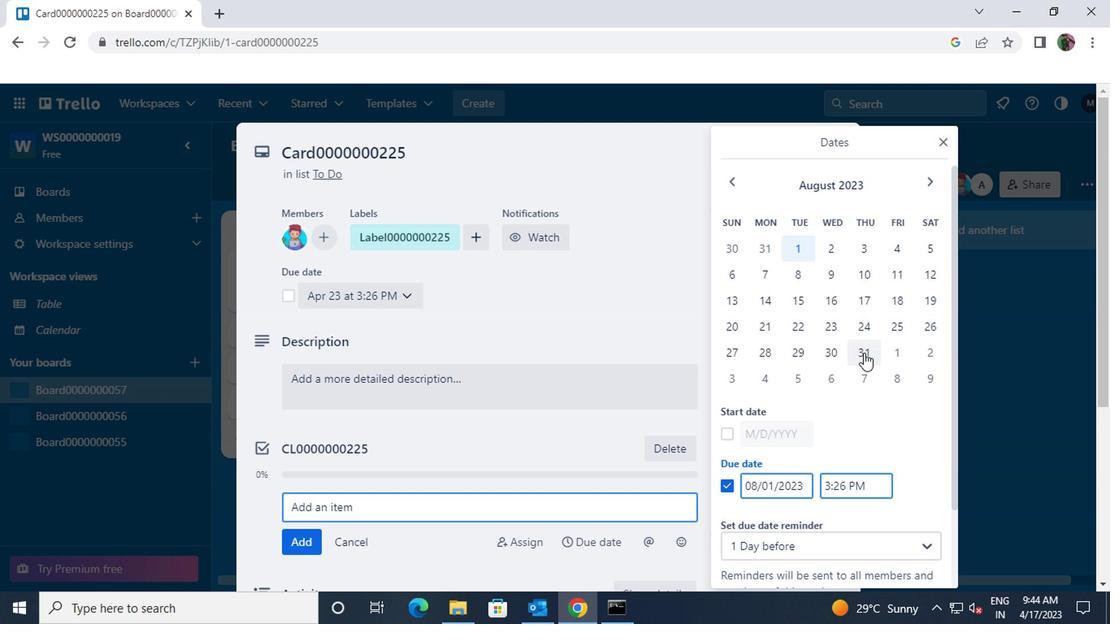 
Action: Mouse scrolled (860, 352) with delta (0, -1)
Screenshot: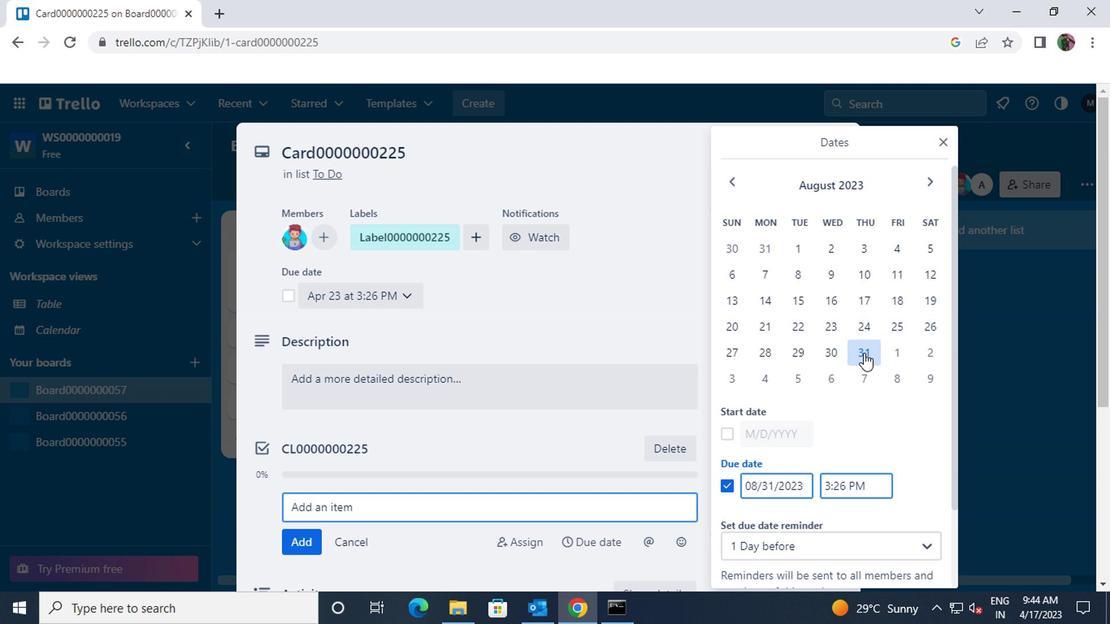 
Action: Mouse scrolled (860, 352) with delta (0, -1)
Screenshot: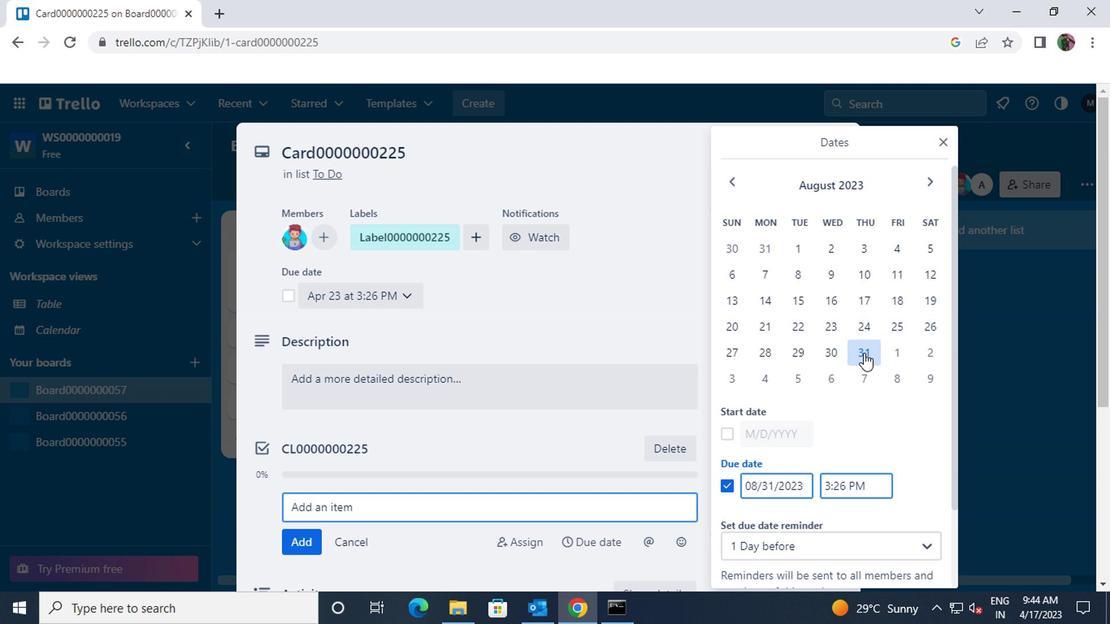 
Action: Mouse moved to (816, 526)
Screenshot: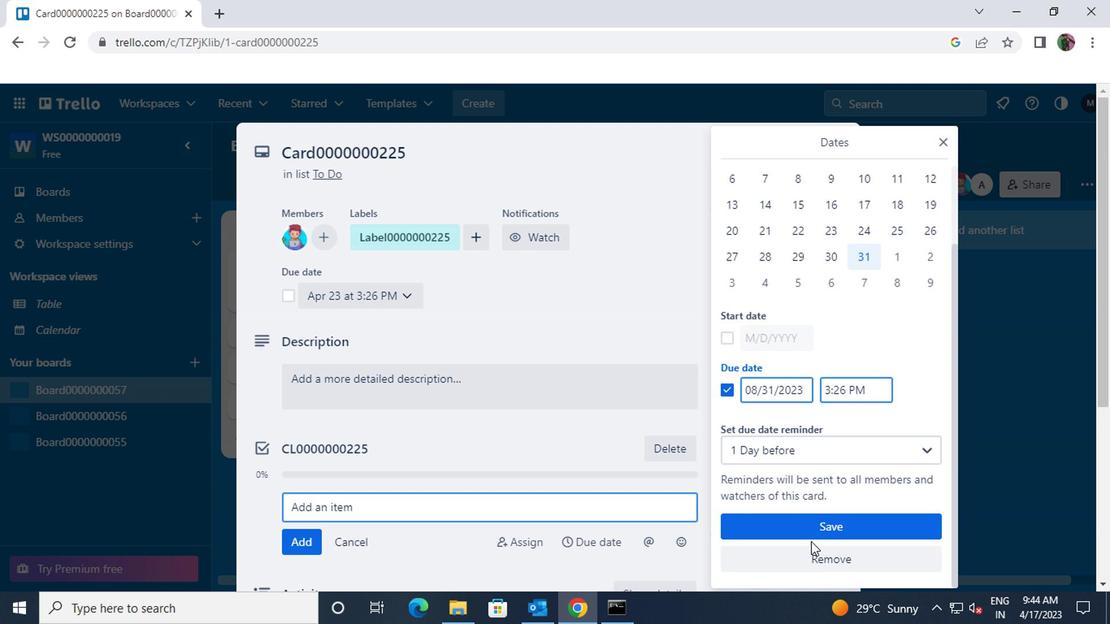 
Action: Mouse pressed left at (816, 526)
Screenshot: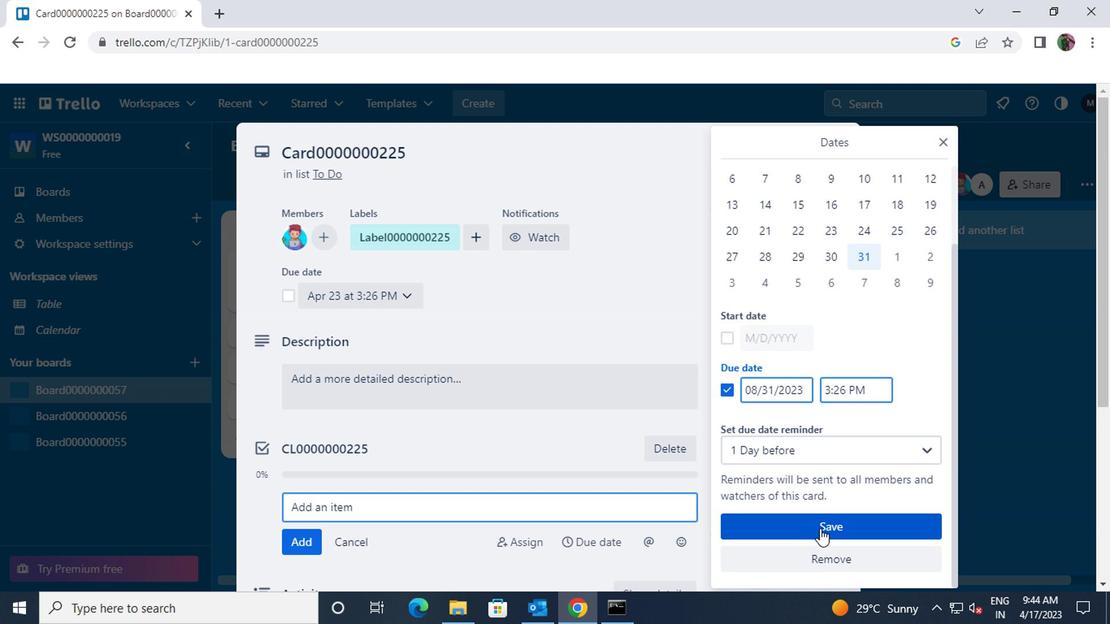 
Action: Key pressed <Key.f8>
Screenshot: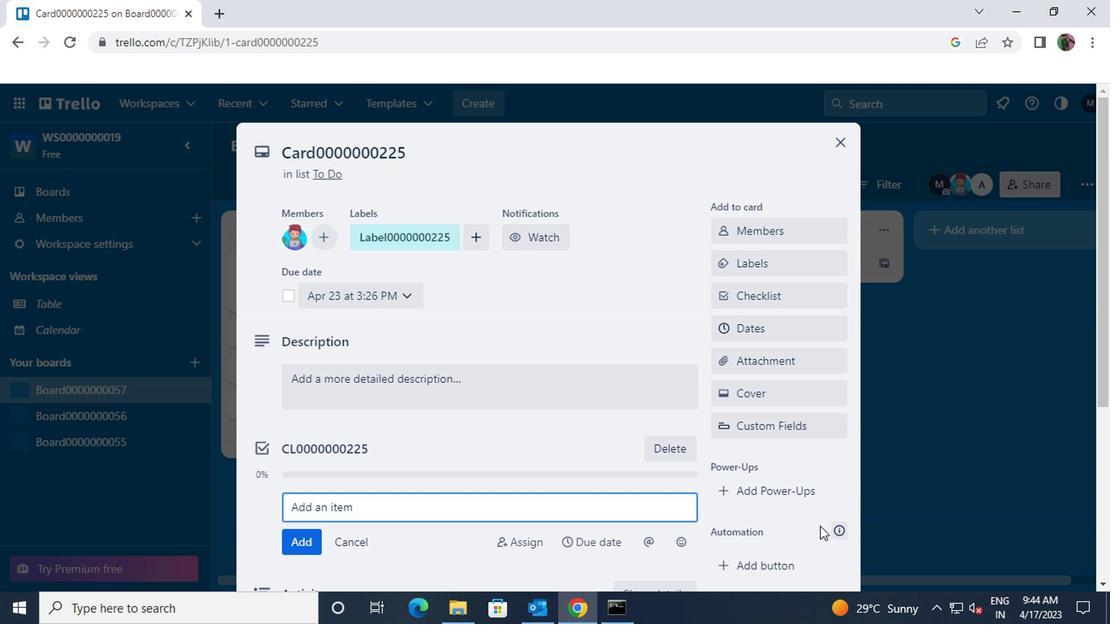 
